 Task: Find connections with filter location Kafr ad Dawwār with filter topic #coach with filter profile language Potuguese with filter current company Norgren with filter school IEC UNIVERSITY with filter industry Automation Machinery Manufacturing with filter service category Research with filter keywords title Office Volunteer
Action: Mouse moved to (557, 70)
Screenshot: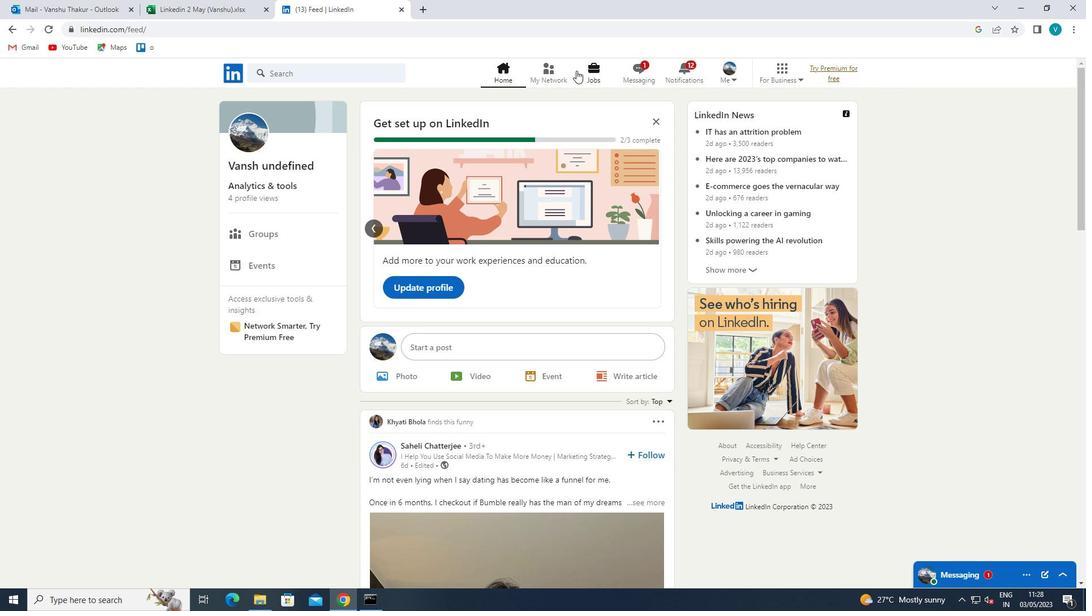 
Action: Mouse pressed left at (557, 70)
Screenshot: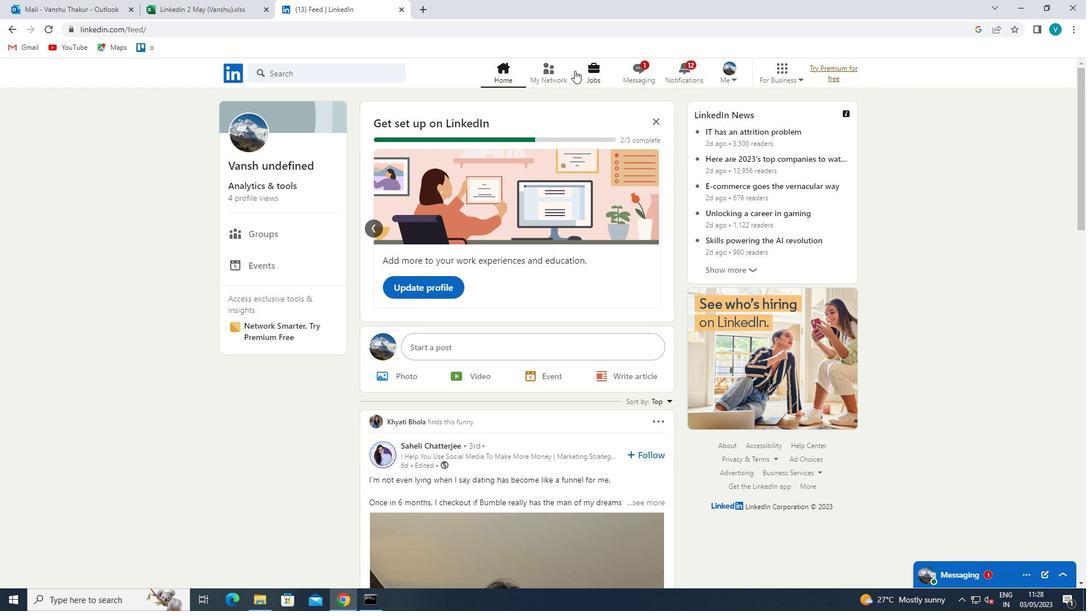 
Action: Mouse moved to (311, 137)
Screenshot: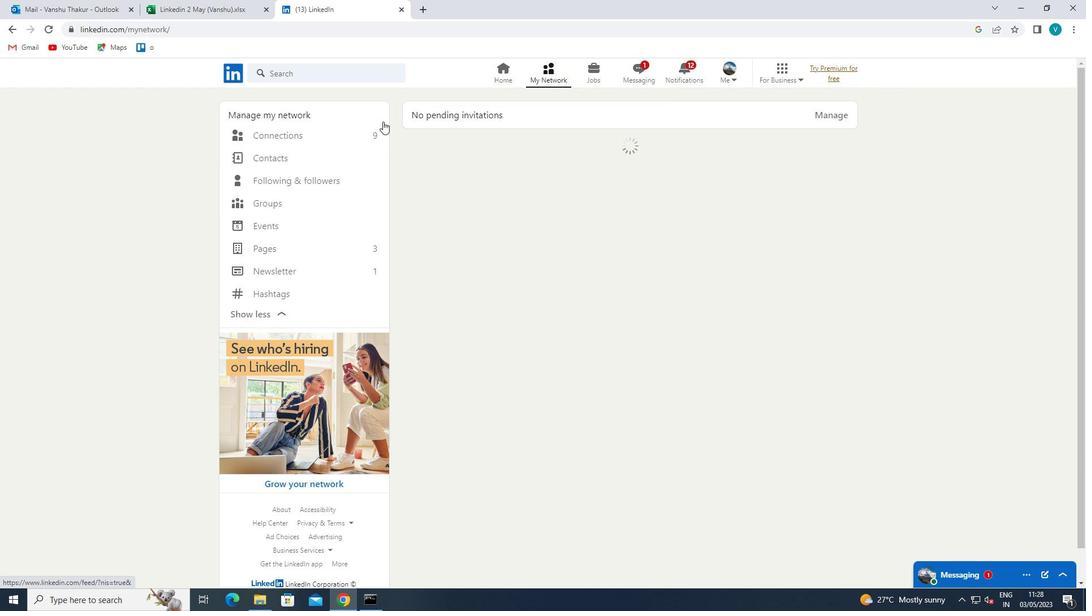 
Action: Mouse pressed left at (311, 137)
Screenshot: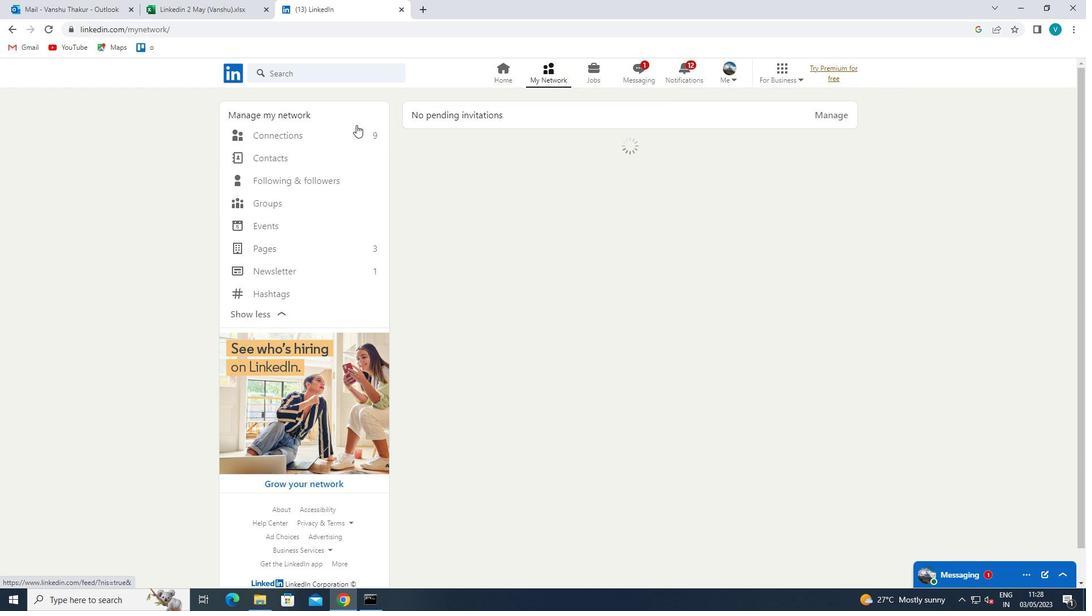 
Action: Mouse moved to (635, 139)
Screenshot: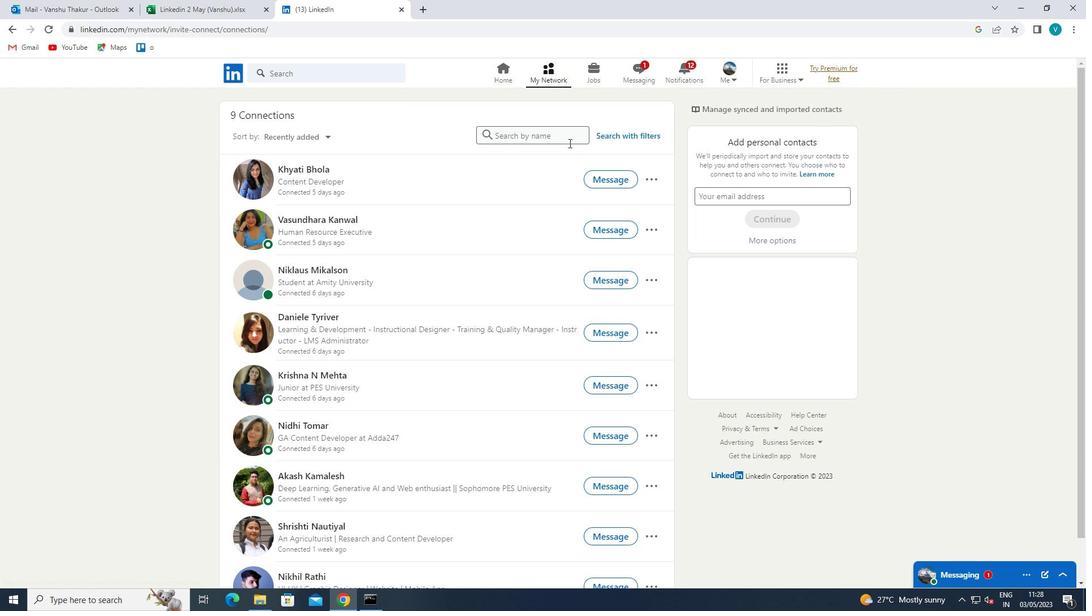 
Action: Mouse pressed left at (635, 139)
Screenshot: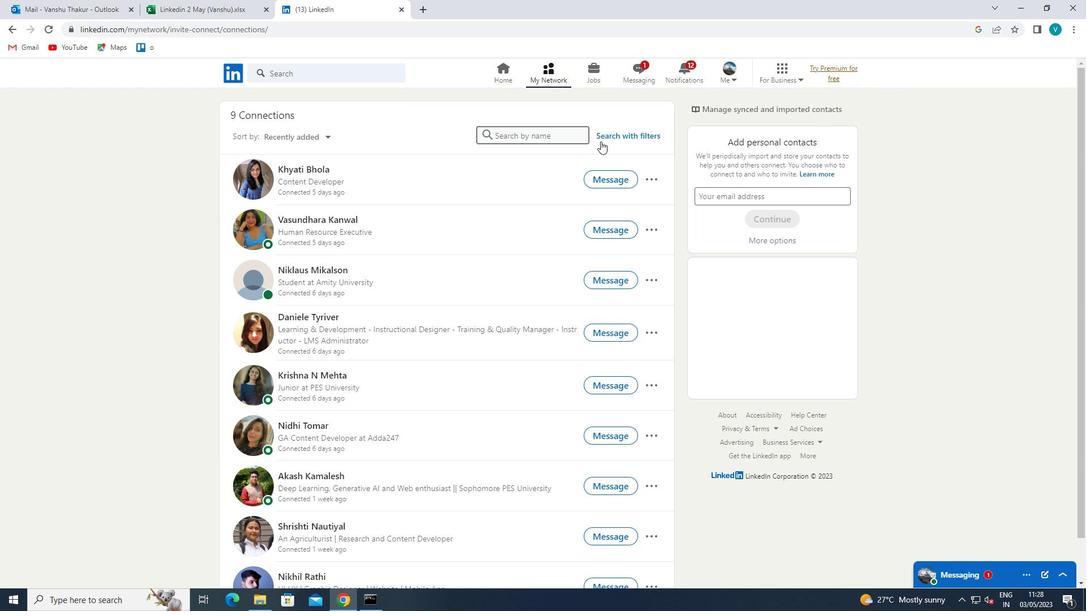
Action: Mouse moved to (639, 142)
Screenshot: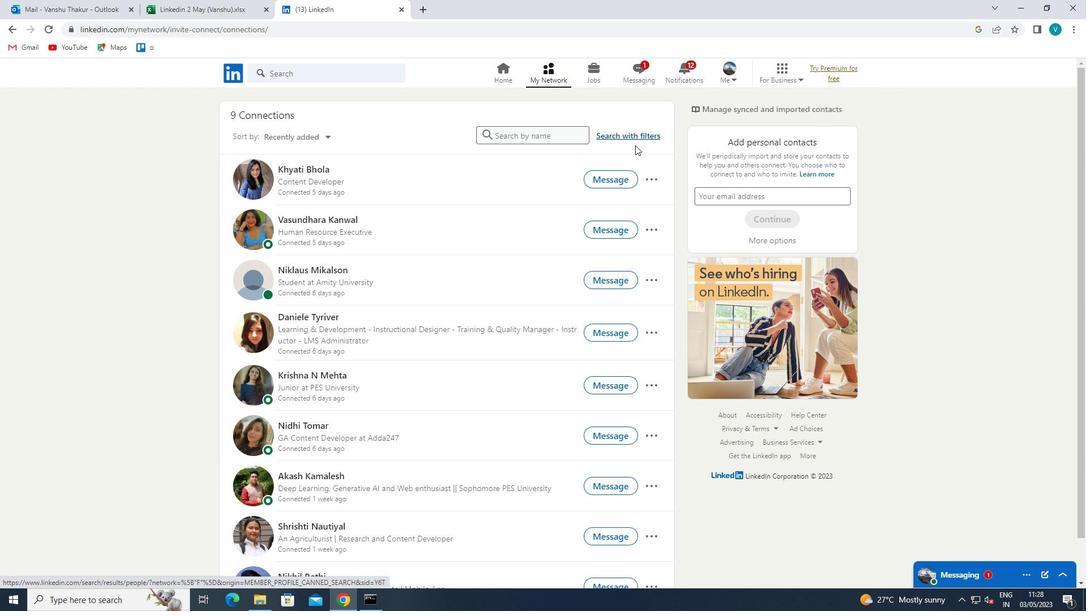 
Action: Mouse pressed left at (639, 142)
Screenshot: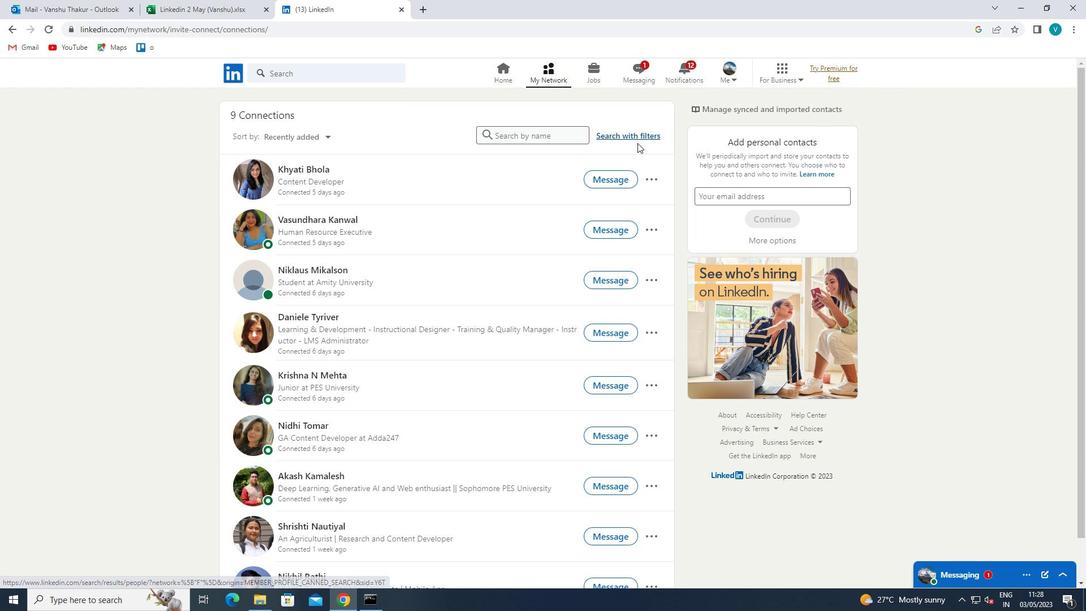 
Action: Mouse moved to (642, 140)
Screenshot: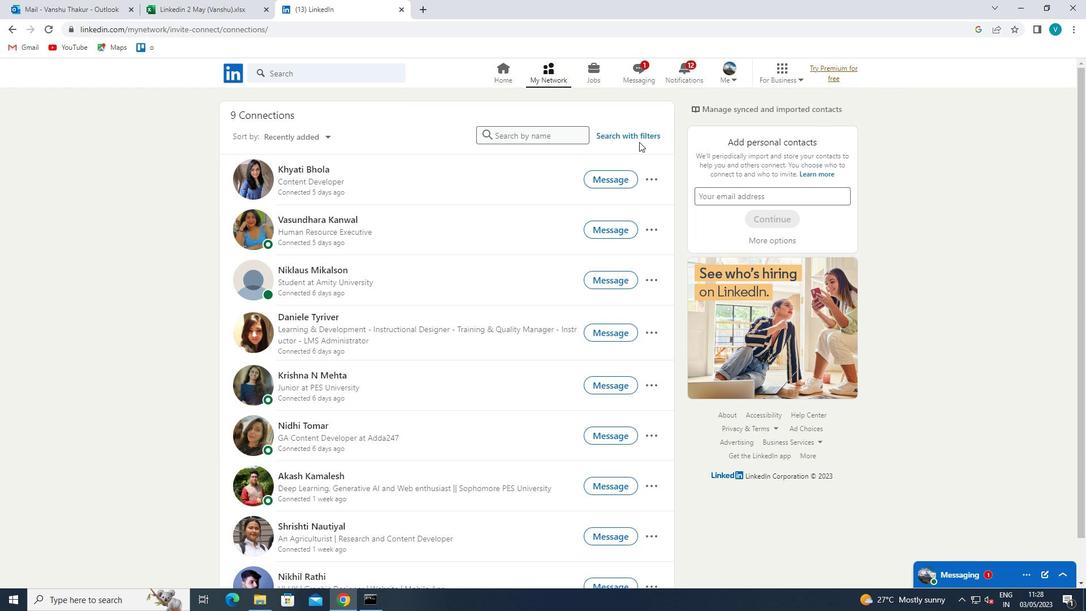 
Action: Mouse pressed left at (642, 140)
Screenshot: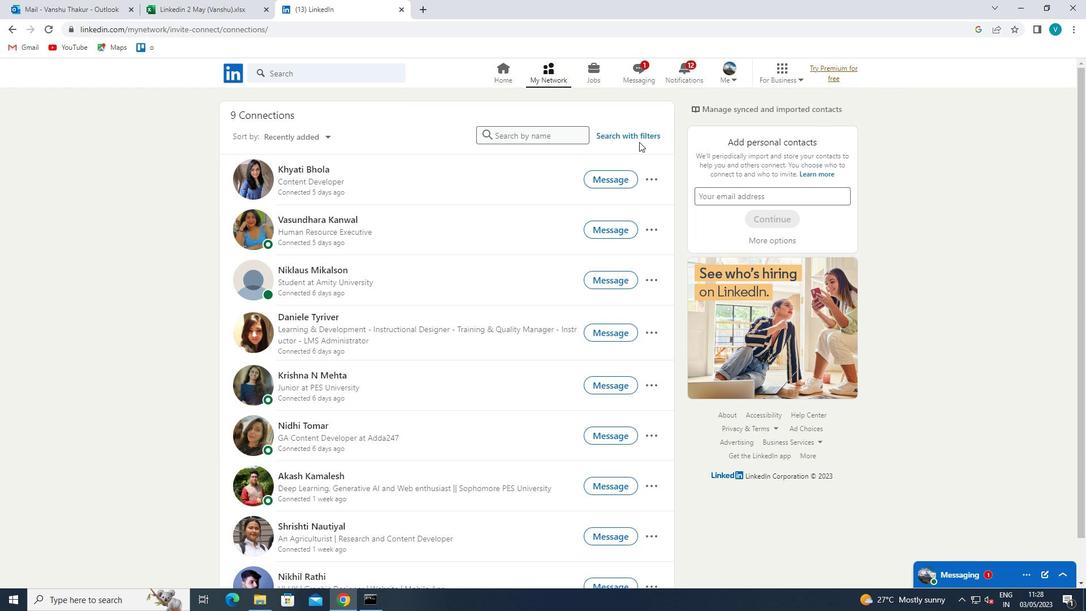 
Action: Mouse moved to (520, 108)
Screenshot: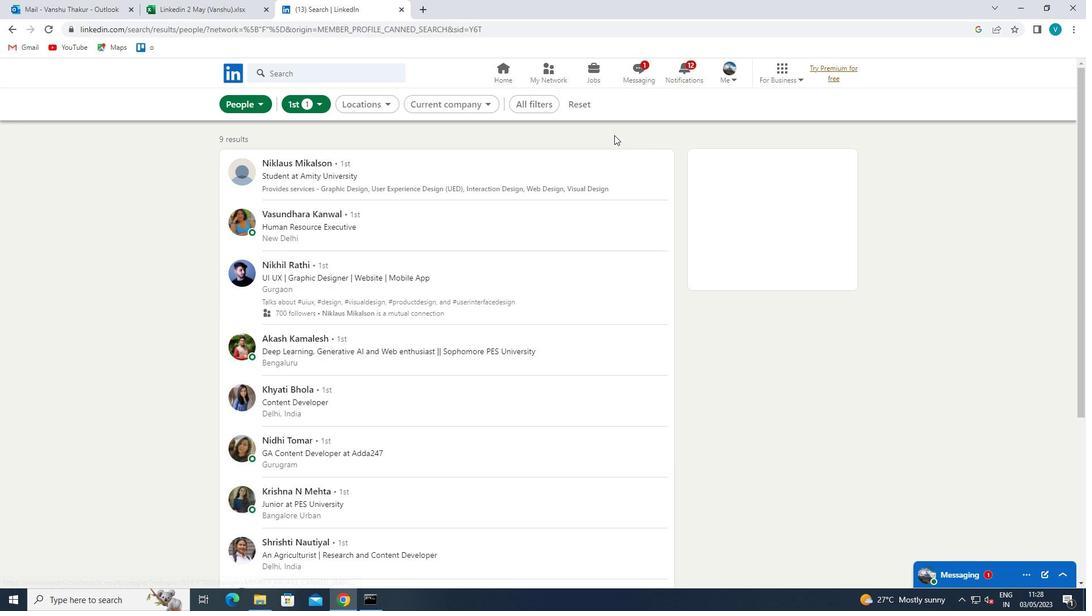 
Action: Mouse pressed left at (520, 108)
Screenshot: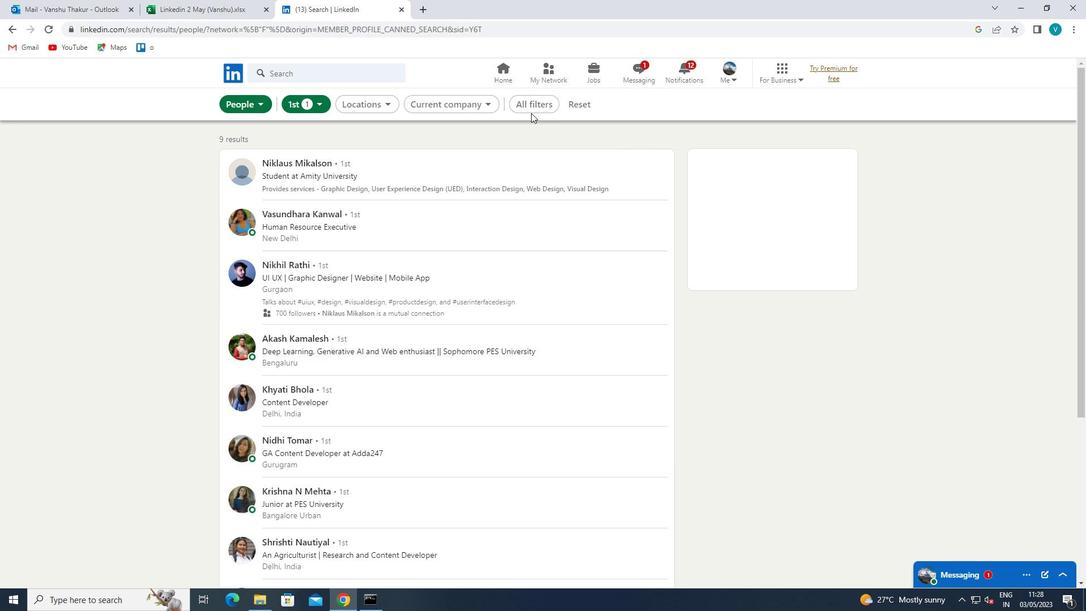 
Action: Mouse moved to (828, 238)
Screenshot: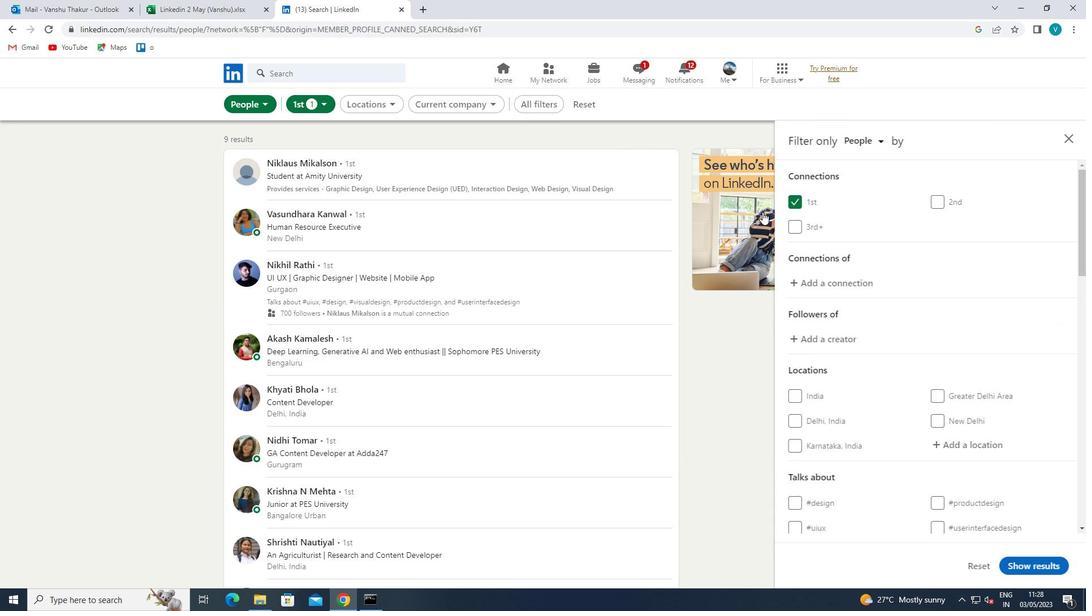 
Action: Mouse scrolled (828, 238) with delta (0, 0)
Screenshot: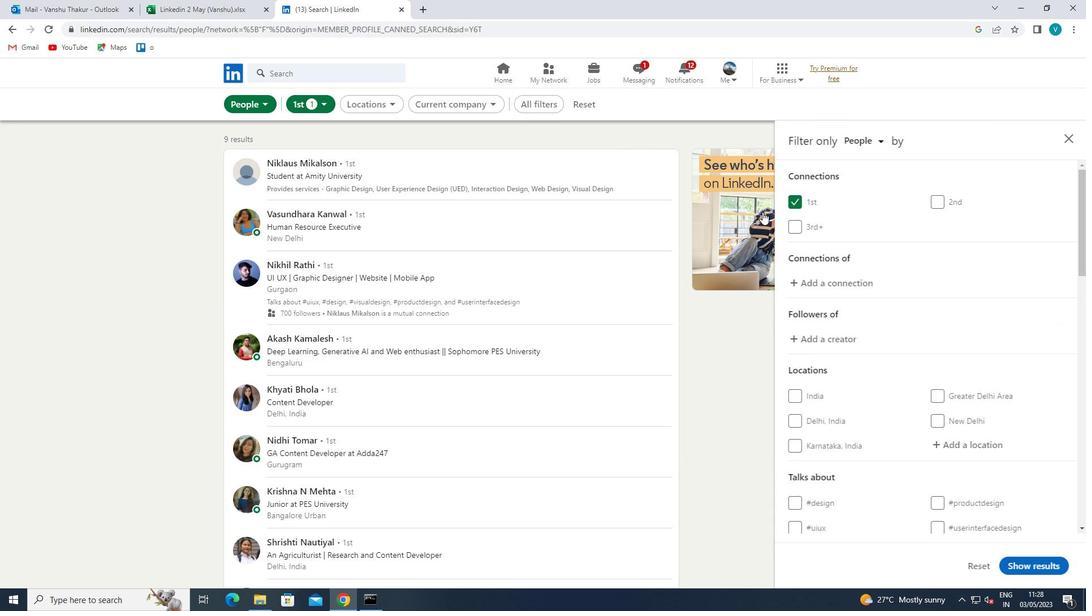 
Action: Mouse moved to (973, 385)
Screenshot: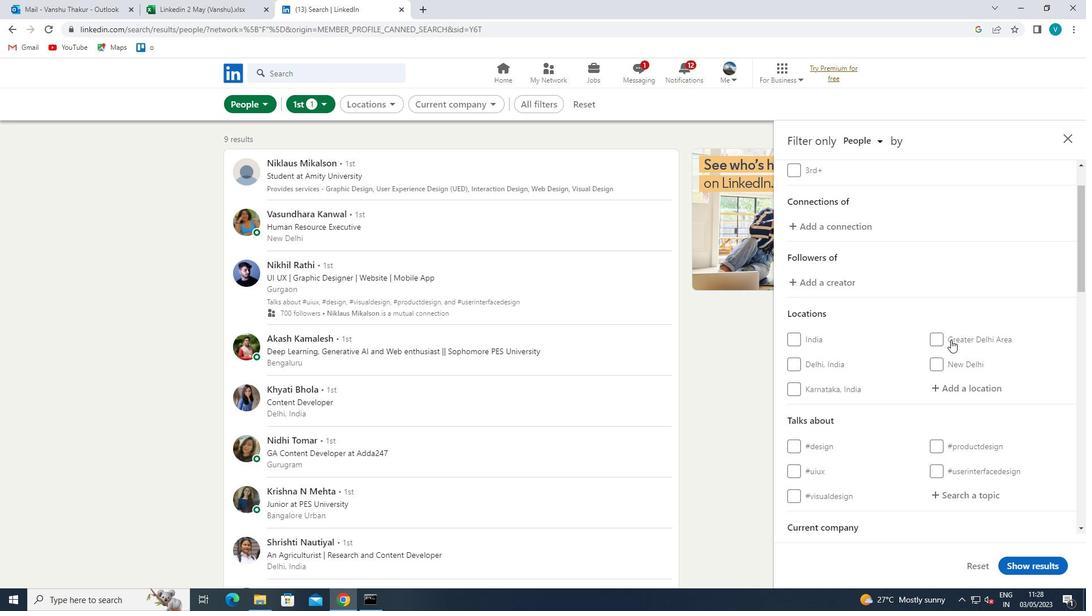 
Action: Mouse pressed left at (973, 385)
Screenshot: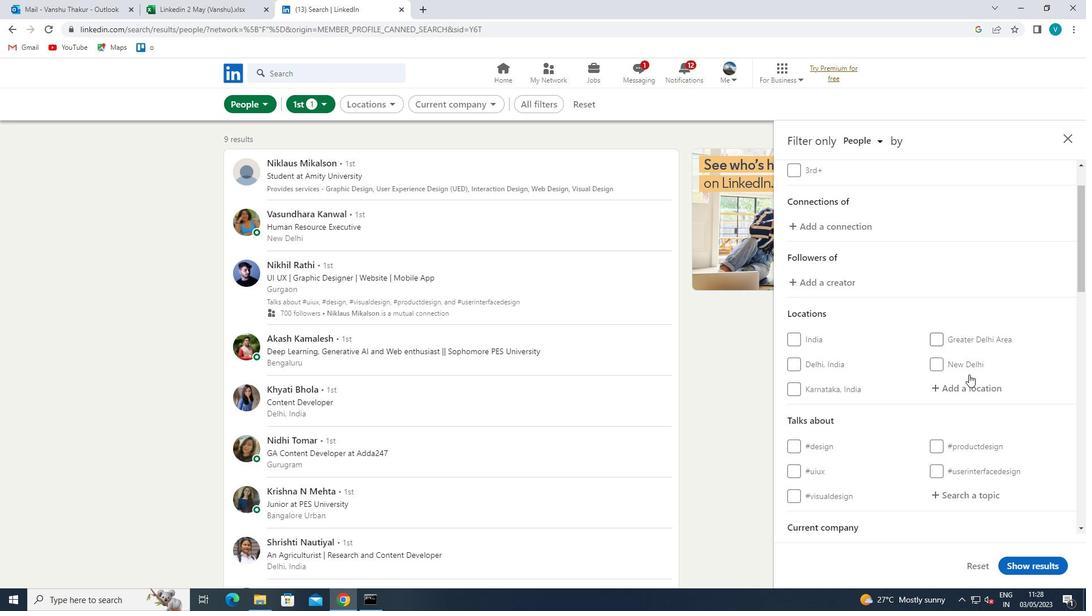 
Action: Mouse moved to (598, 143)
Screenshot: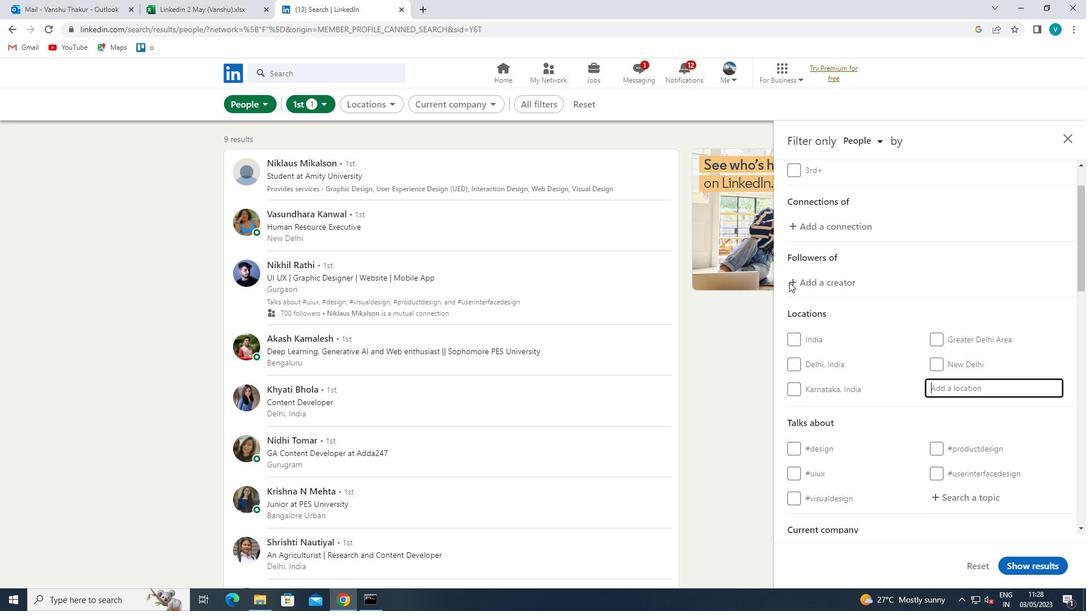 
Action: Key pressed <Key.shift>KAFR<Key.space>AQ<Key.space><Key.shift><Key.shift>DAWWAR
Screenshot: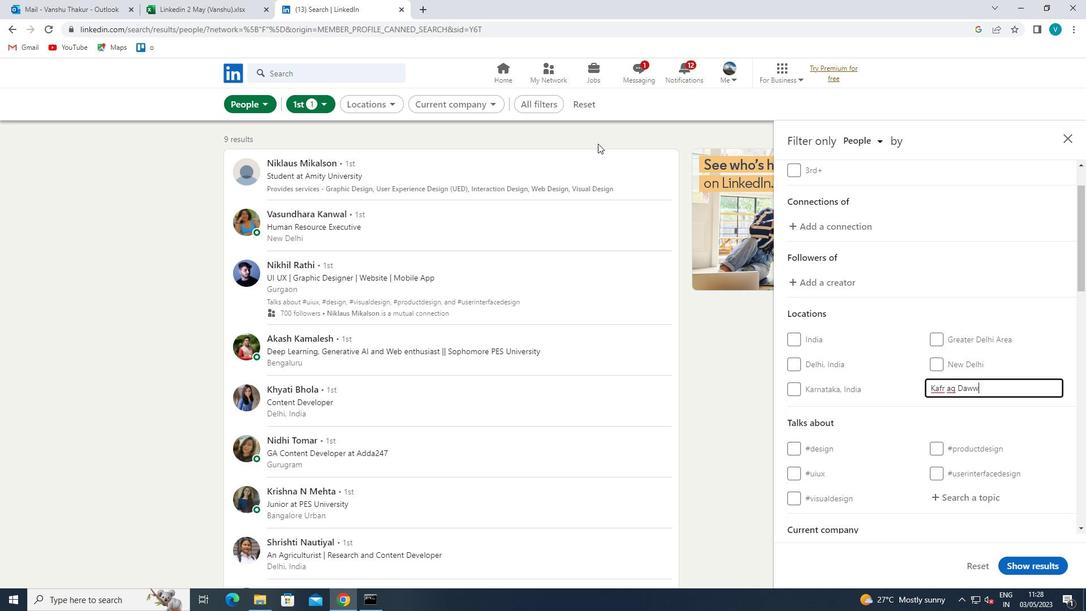 
Action: Mouse moved to (896, 393)
Screenshot: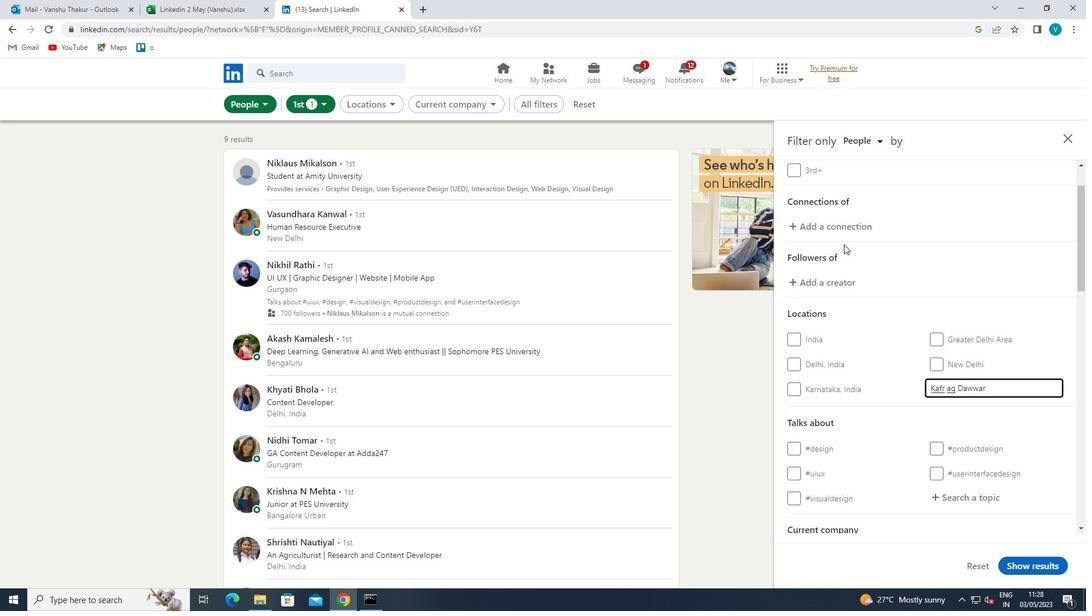 
Action: Mouse pressed left at (896, 393)
Screenshot: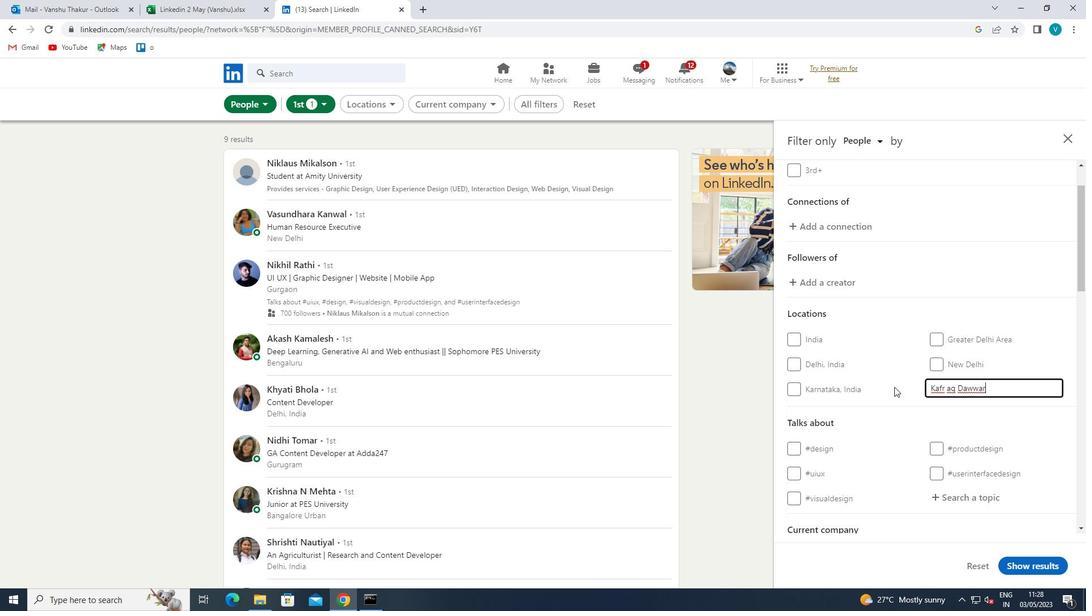
Action: Mouse moved to (937, 404)
Screenshot: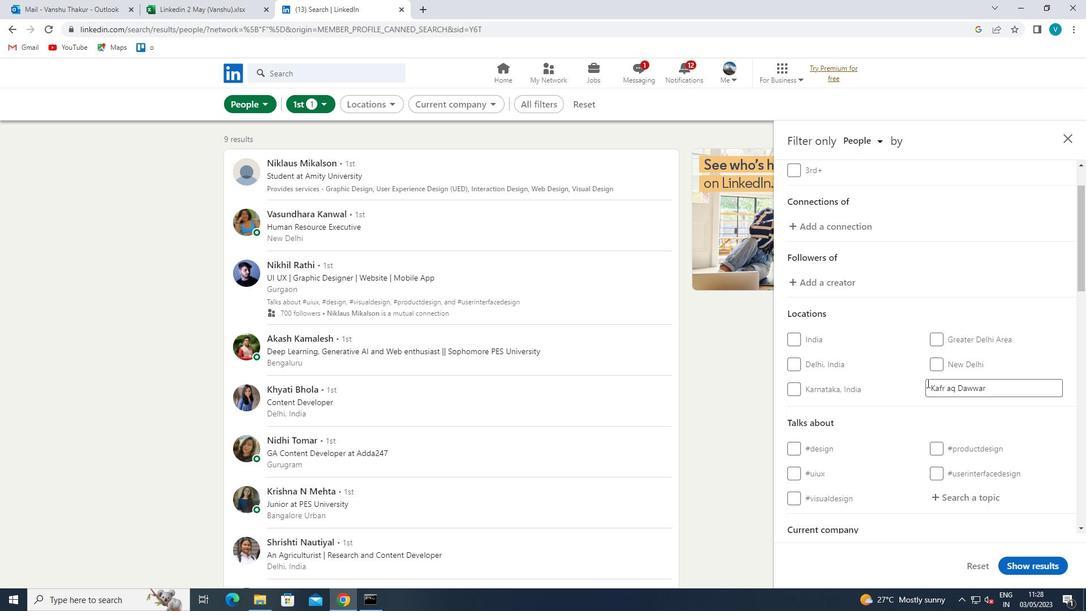 
Action: Mouse scrolled (937, 403) with delta (0, 0)
Screenshot: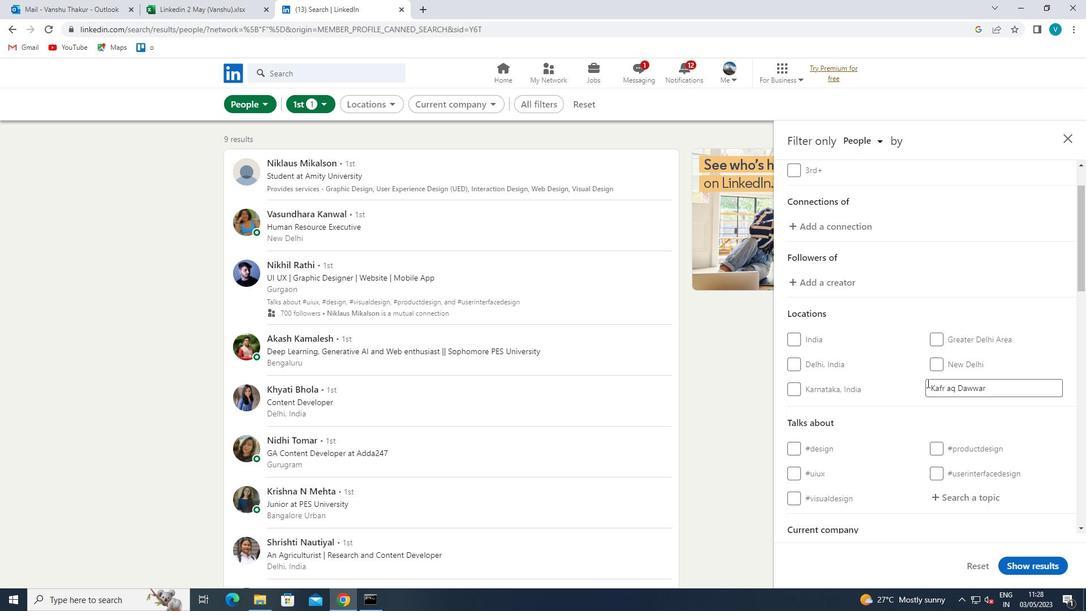 
Action: Mouse moved to (940, 409)
Screenshot: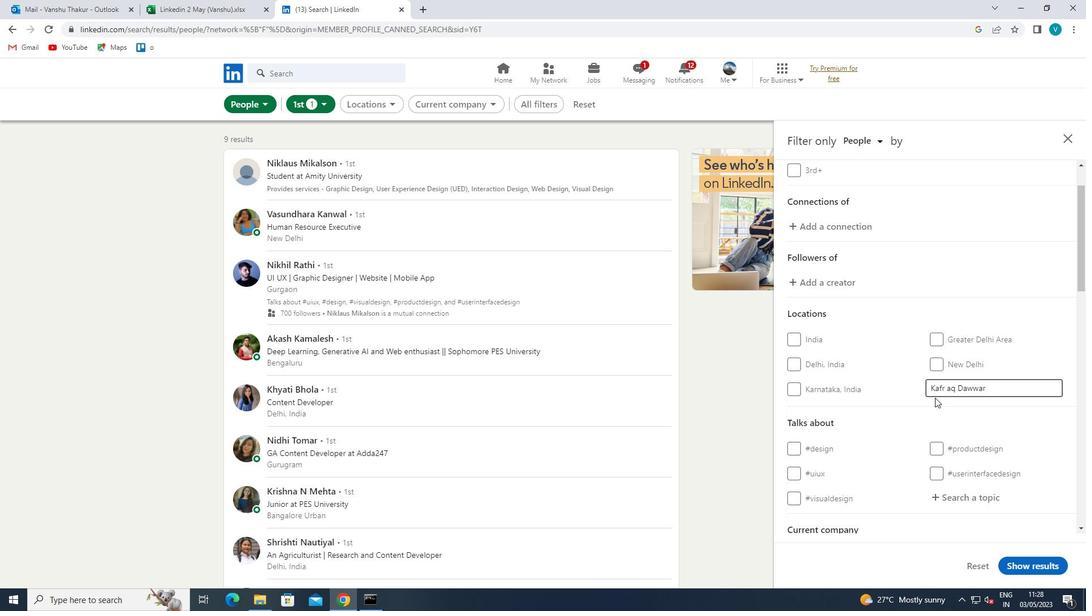 
Action: Mouse scrolled (940, 409) with delta (0, 0)
Screenshot: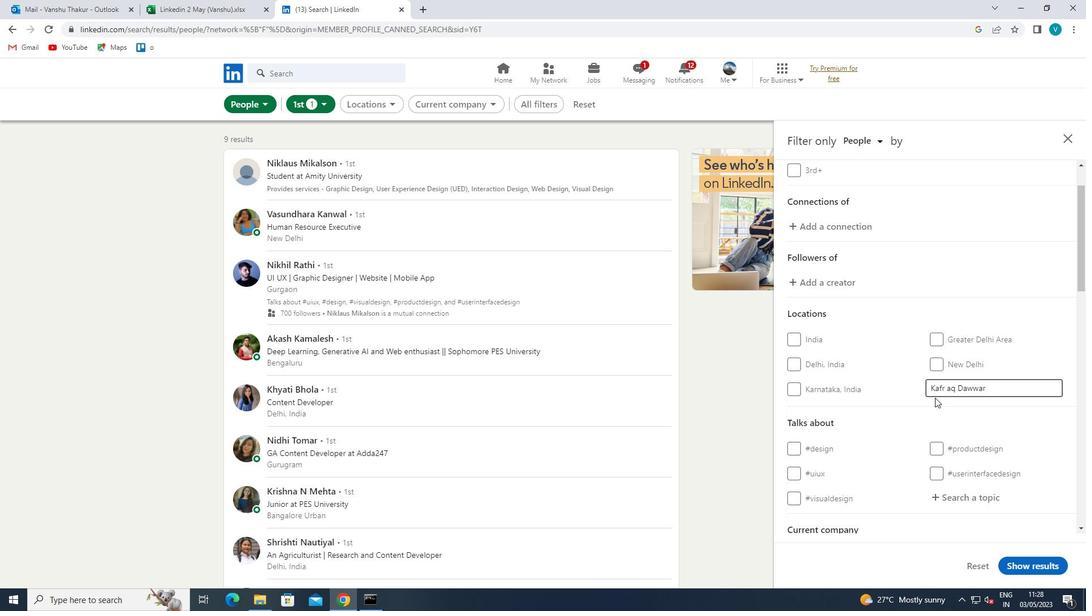
Action: Mouse moved to (942, 416)
Screenshot: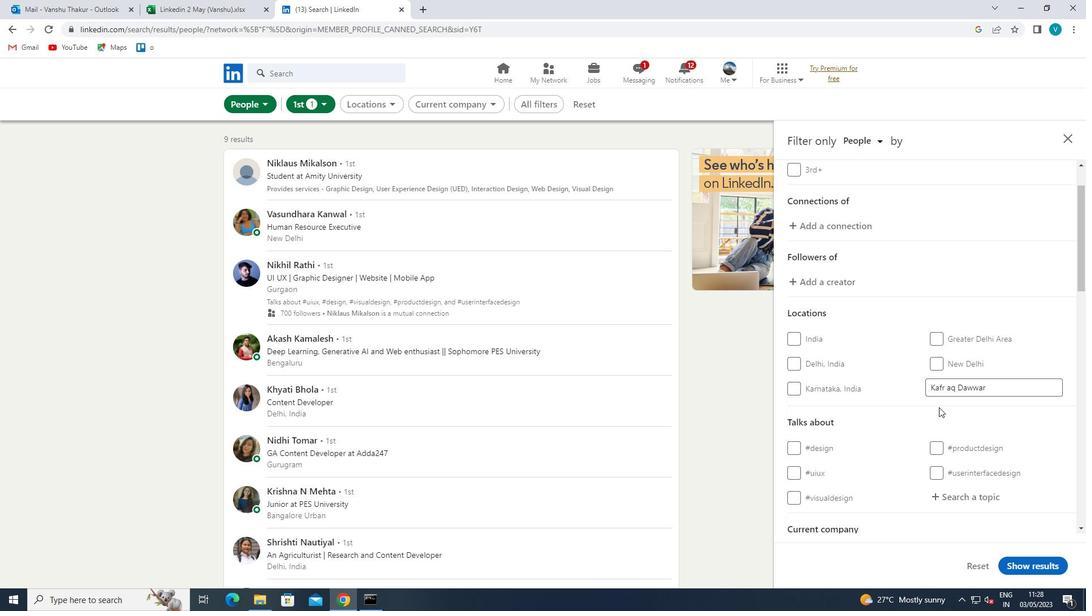 
Action: Mouse scrolled (942, 415) with delta (0, 0)
Screenshot: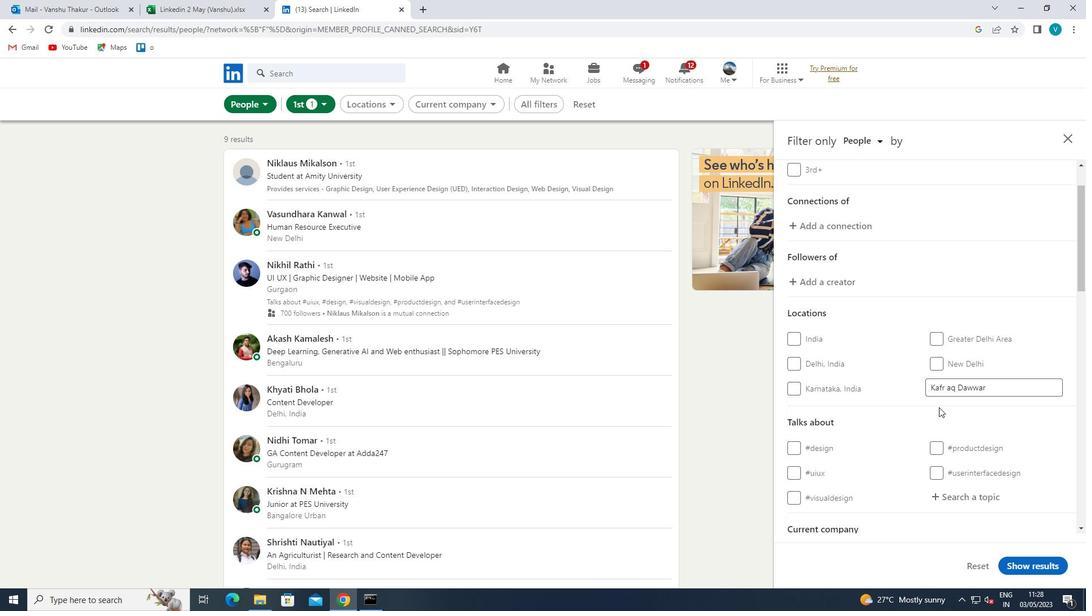 
Action: Mouse moved to (966, 333)
Screenshot: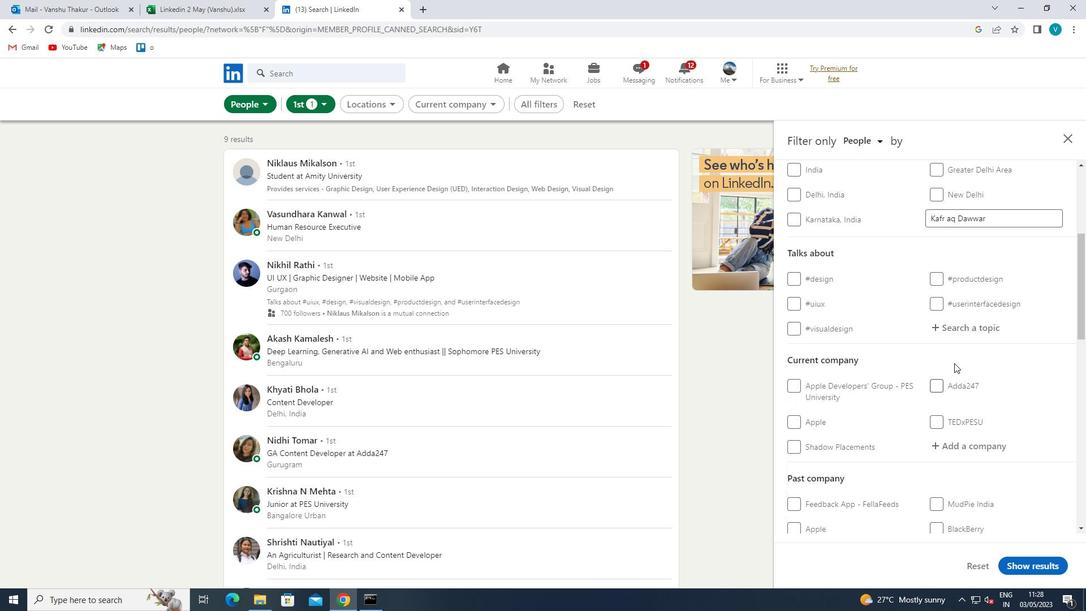 
Action: Mouse pressed left at (966, 333)
Screenshot: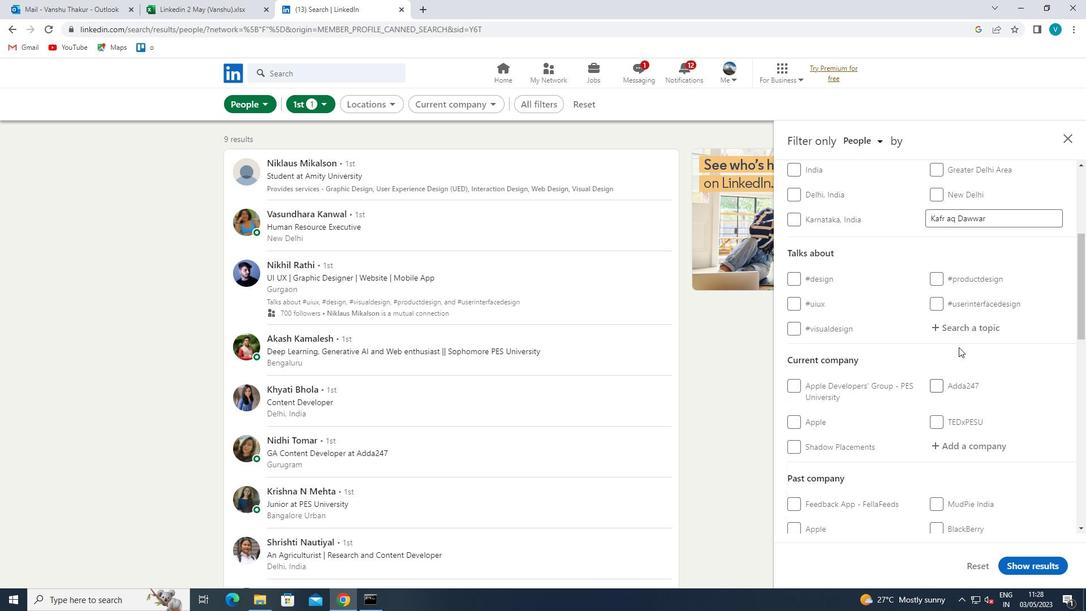 
Action: Mouse moved to (852, 357)
Screenshot: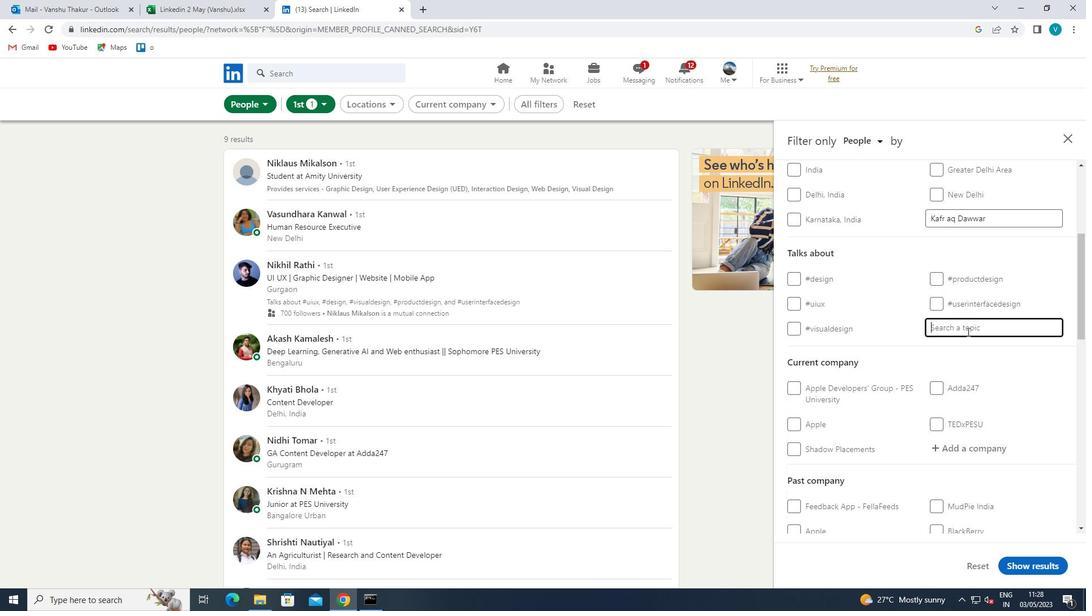
Action: Key pressed COACH
Screenshot: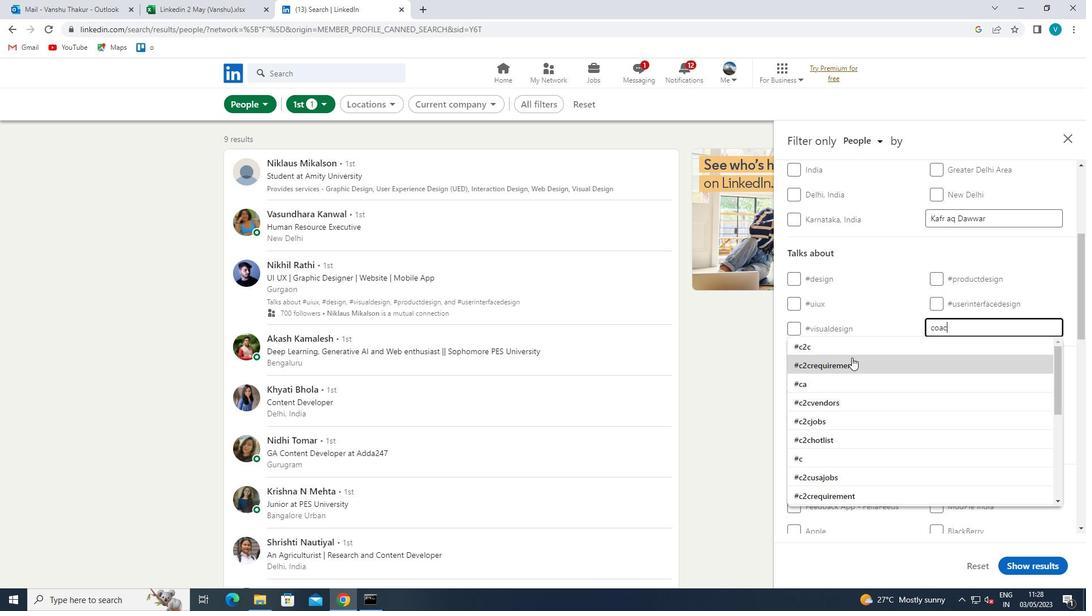 
Action: Mouse moved to (842, 361)
Screenshot: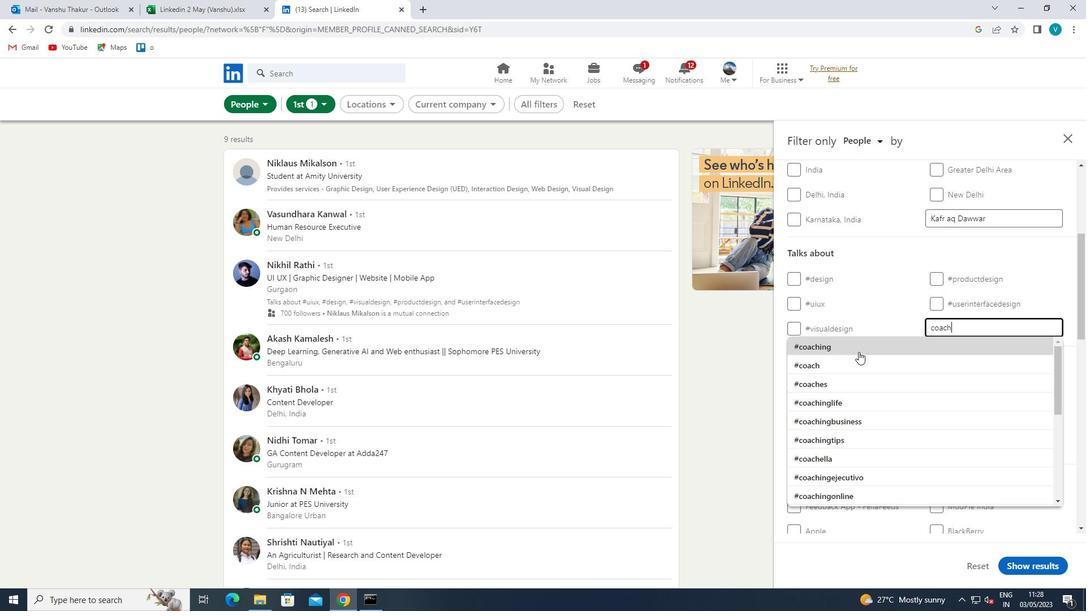 
Action: Mouse pressed left at (842, 361)
Screenshot: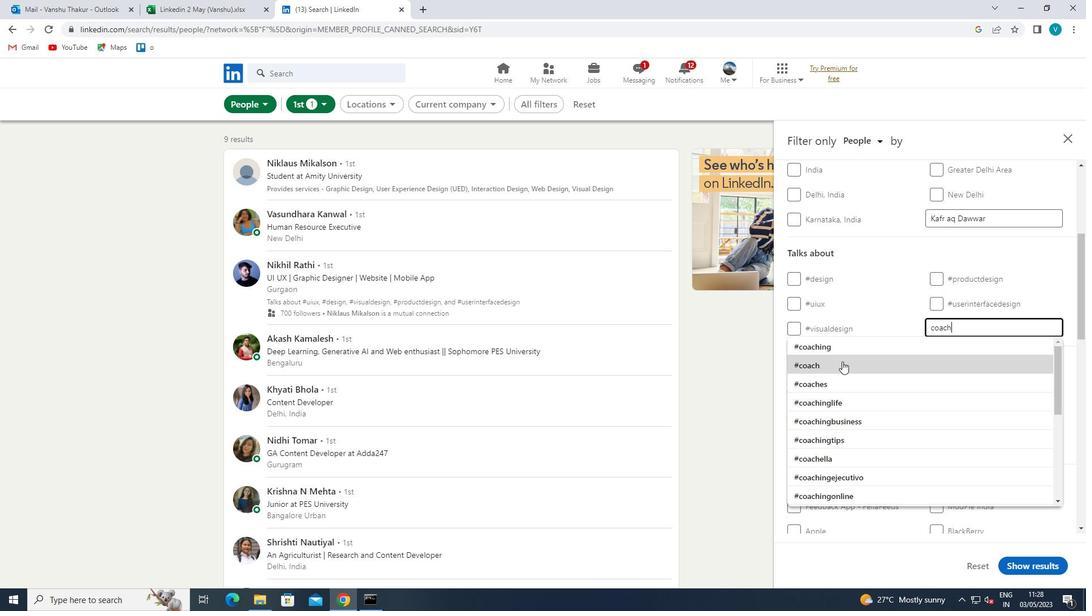 
Action: Mouse moved to (924, 316)
Screenshot: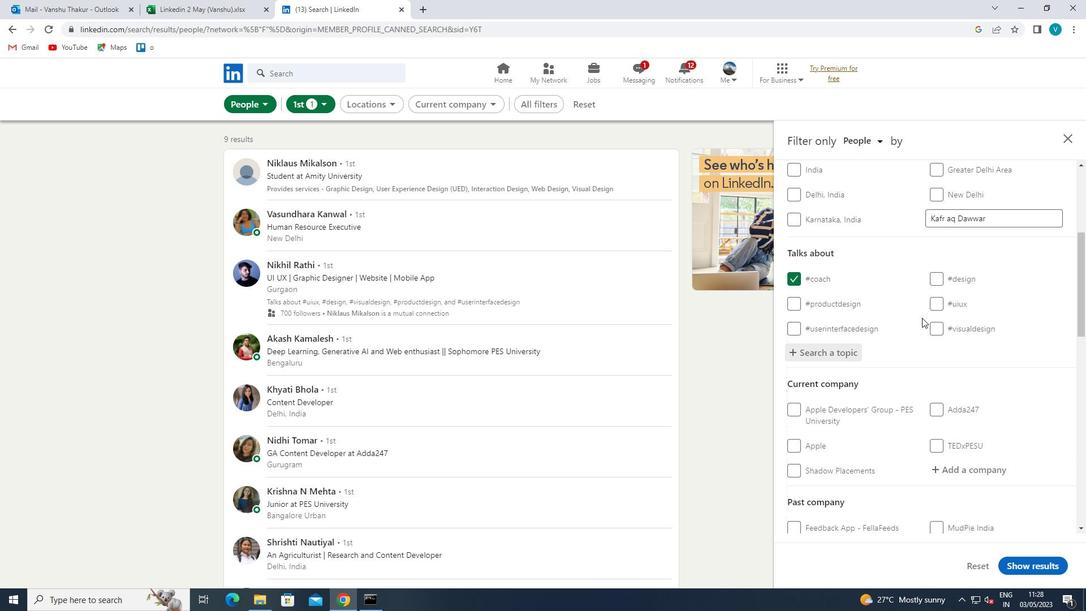 
Action: Mouse scrolled (924, 316) with delta (0, 0)
Screenshot: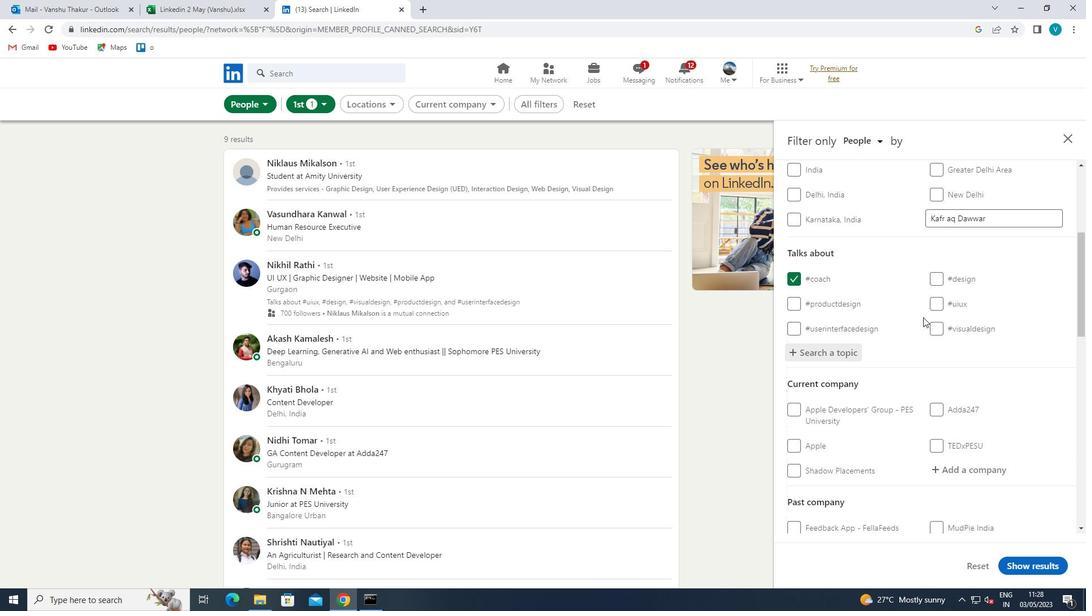 
Action: Mouse moved to (926, 316)
Screenshot: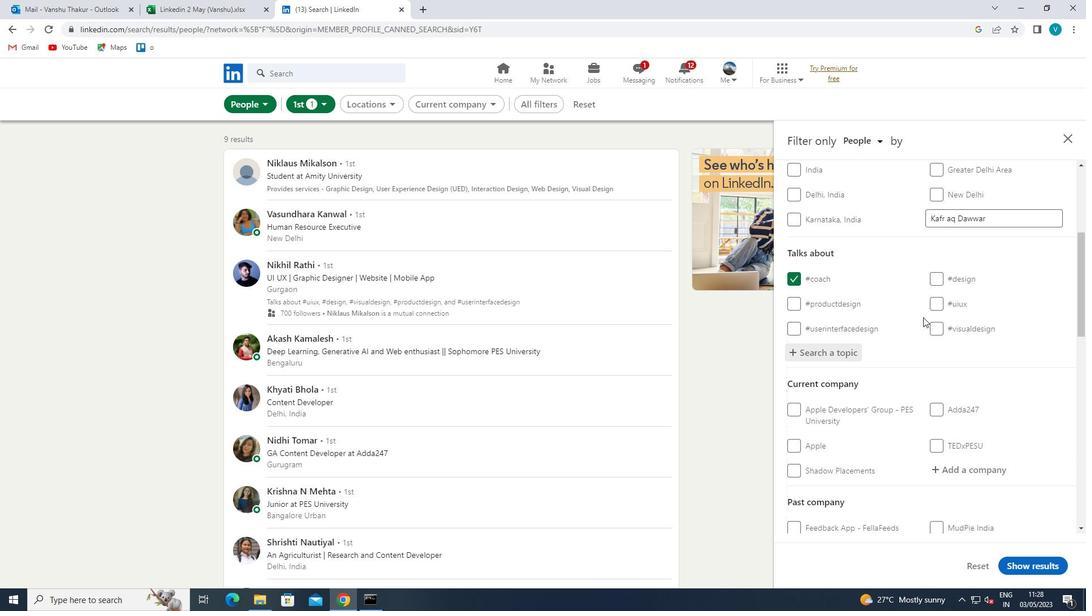 
Action: Mouse scrolled (926, 315) with delta (0, 0)
Screenshot: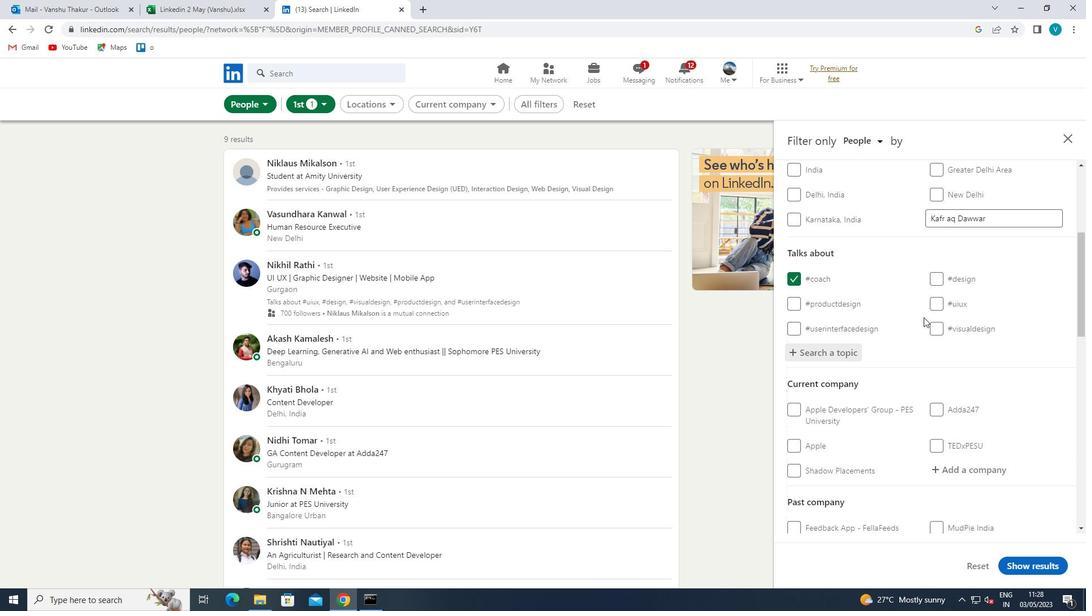 
Action: Mouse scrolled (926, 315) with delta (0, 0)
Screenshot: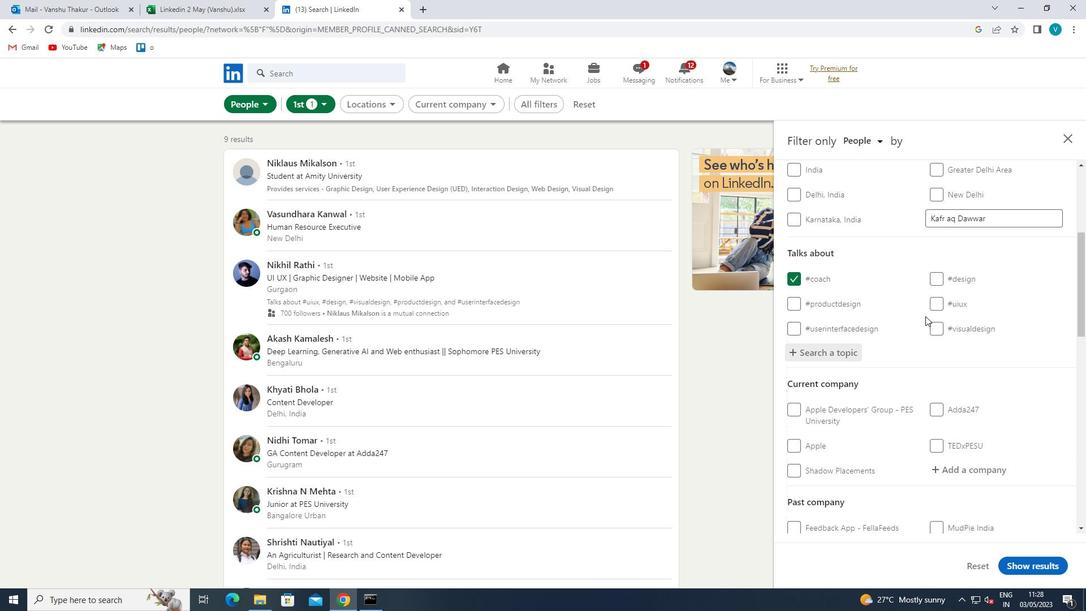 
Action: Mouse moved to (950, 298)
Screenshot: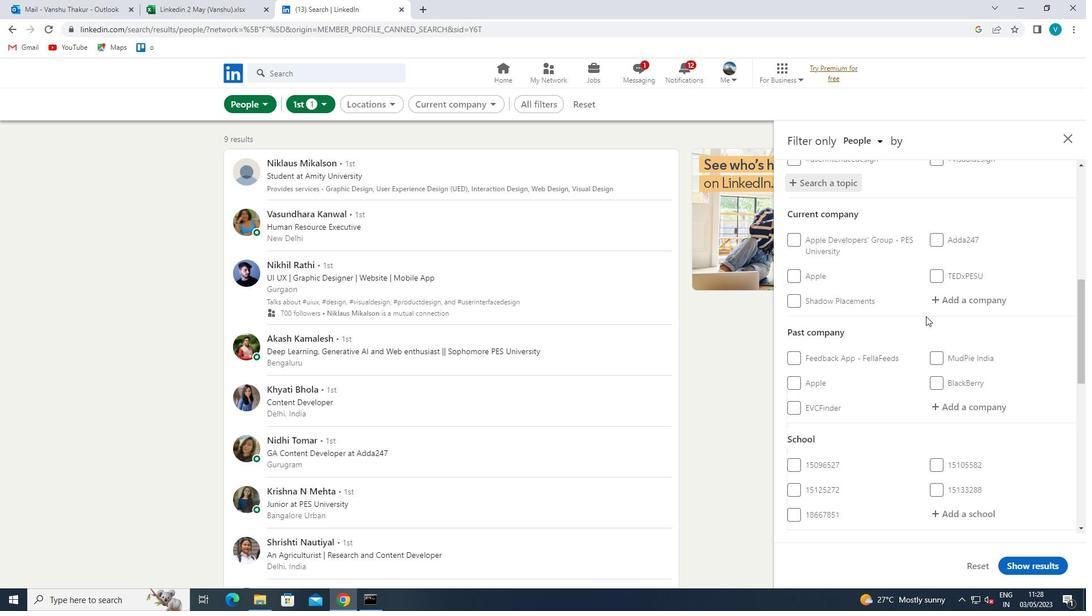 
Action: Mouse pressed left at (950, 298)
Screenshot: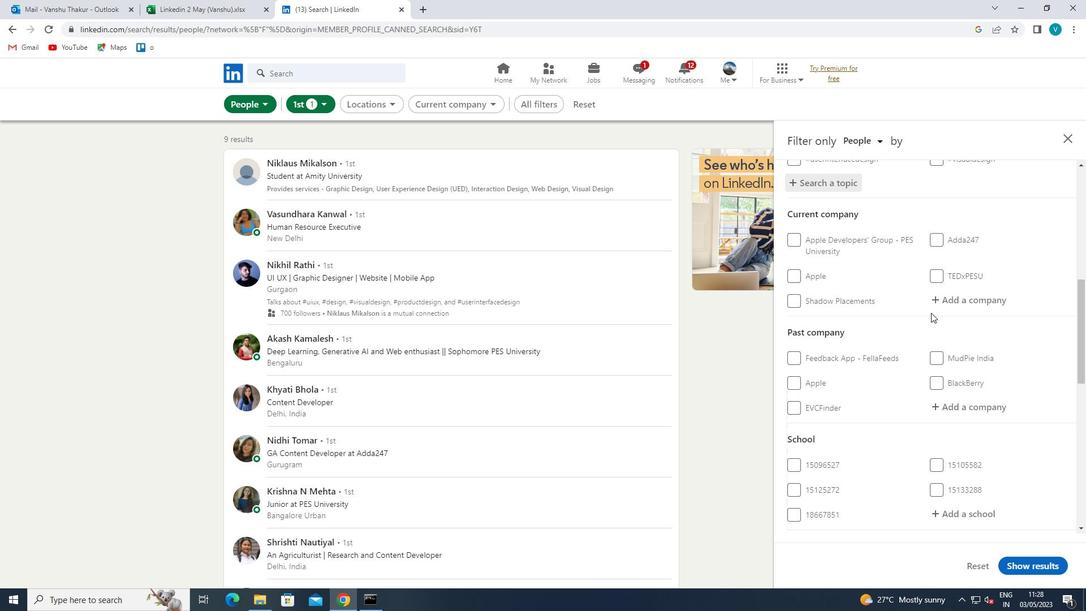 
Action: Mouse moved to (818, 358)
Screenshot: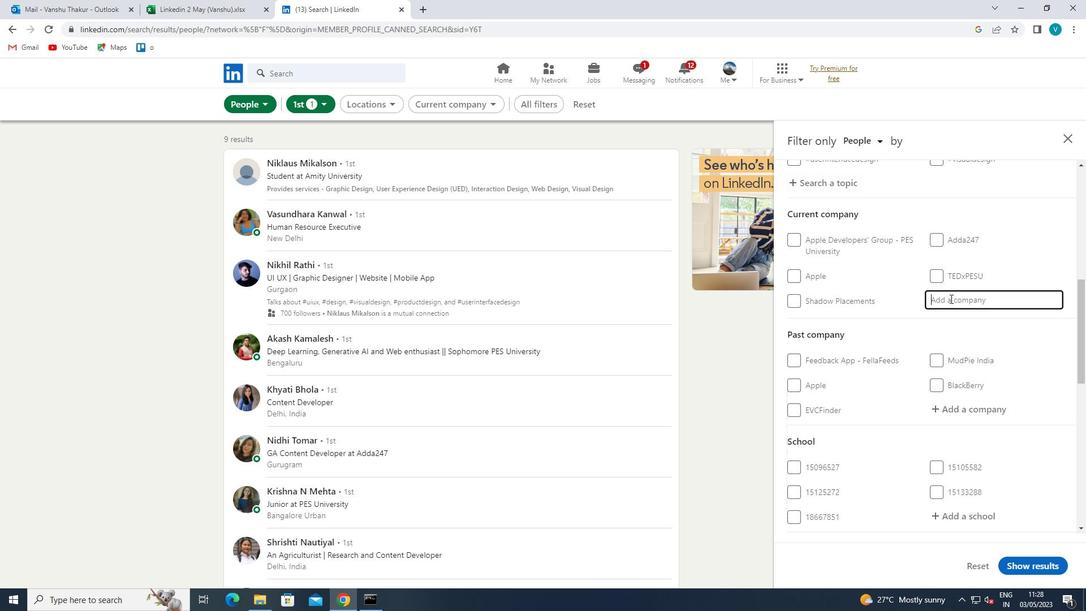 
Action: Key pressed <Key.shift>NORGREN
Screenshot: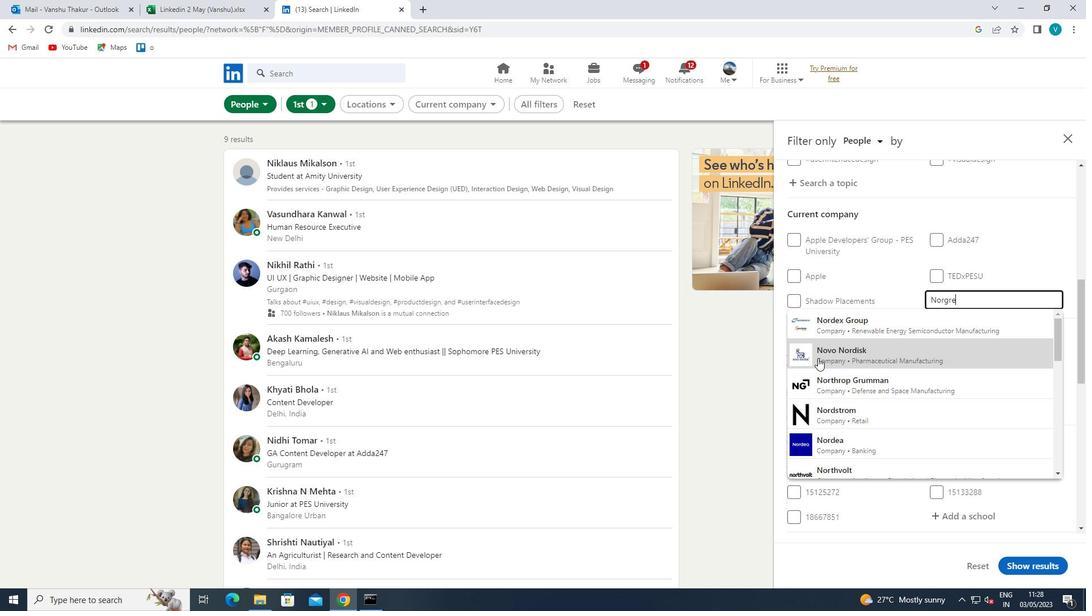 
Action: Mouse moved to (895, 326)
Screenshot: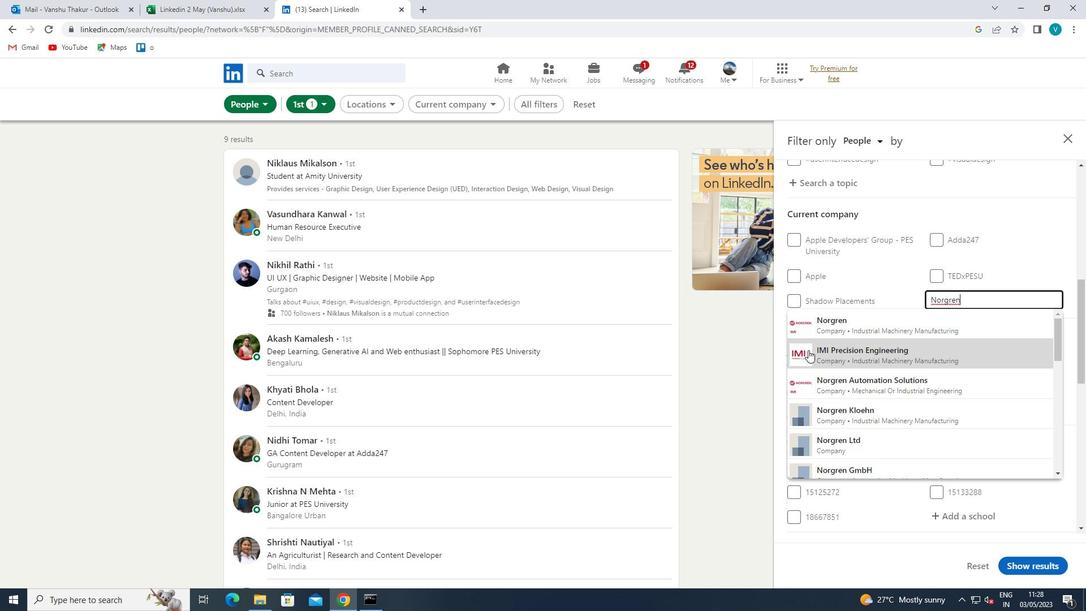 
Action: Mouse pressed left at (895, 326)
Screenshot: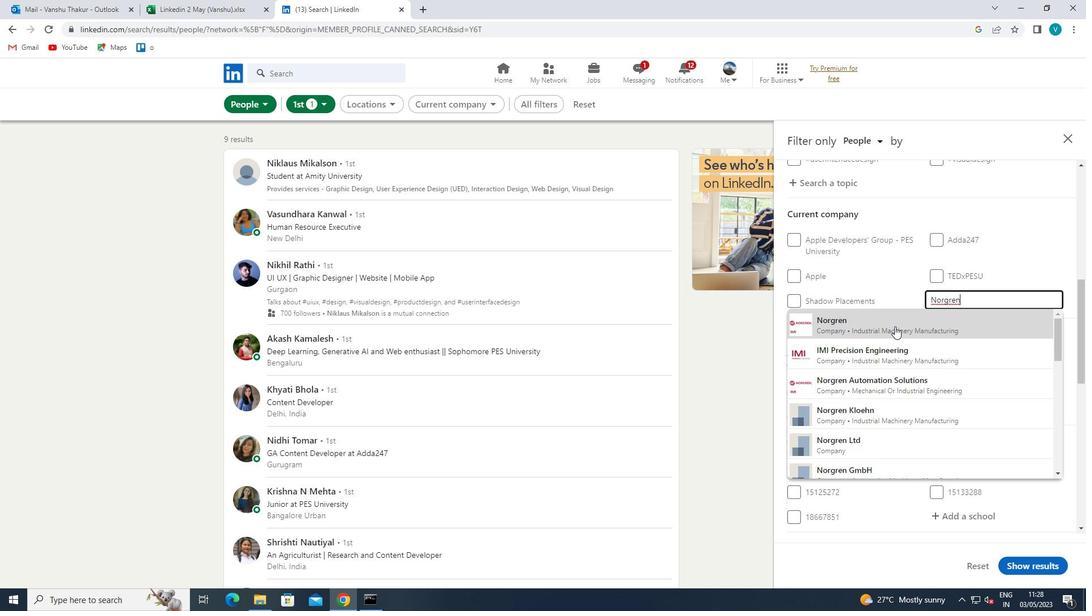 
Action: Mouse moved to (991, 367)
Screenshot: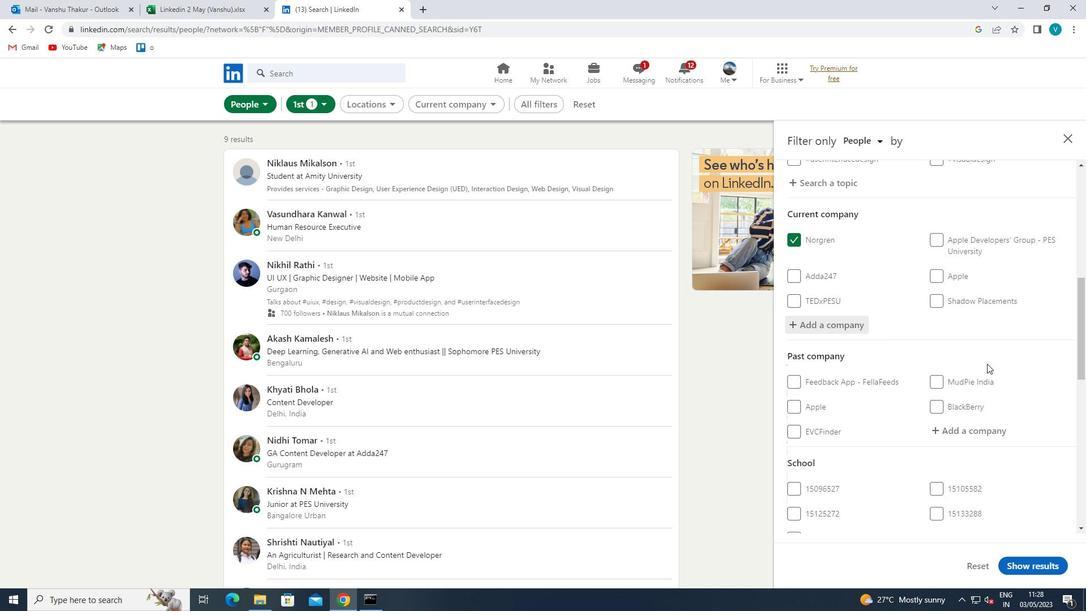 
Action: Mouse scrolled (991, 366) with delta (0, 0)
Screenshot: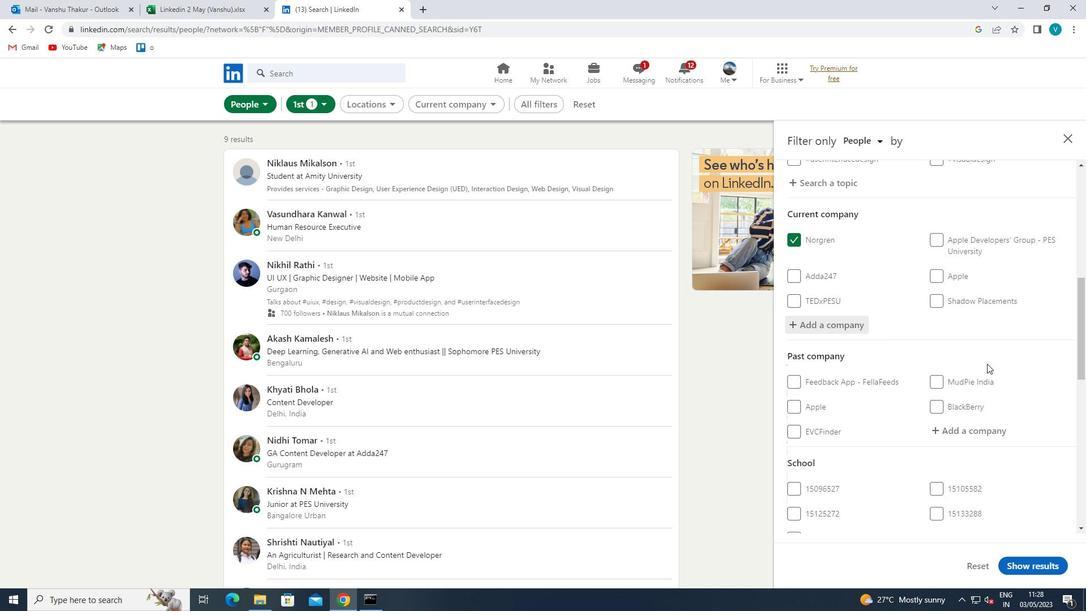 
Action: Mouse moved to (993, 369)
Screenshot: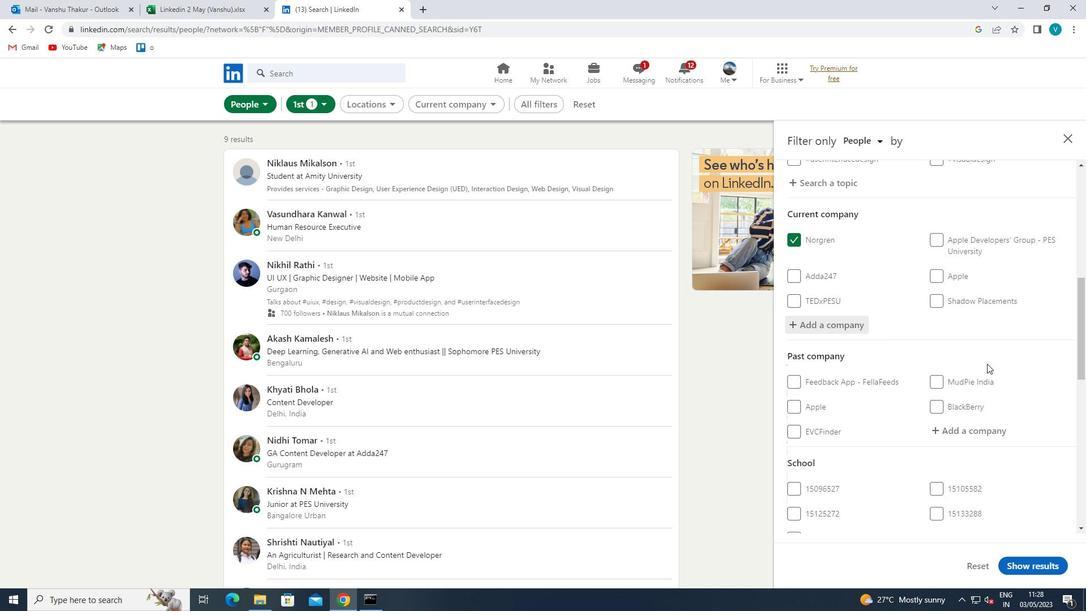 
Action: Mouse scrolled (993, 368) with delta (0, 0)
Screenshot: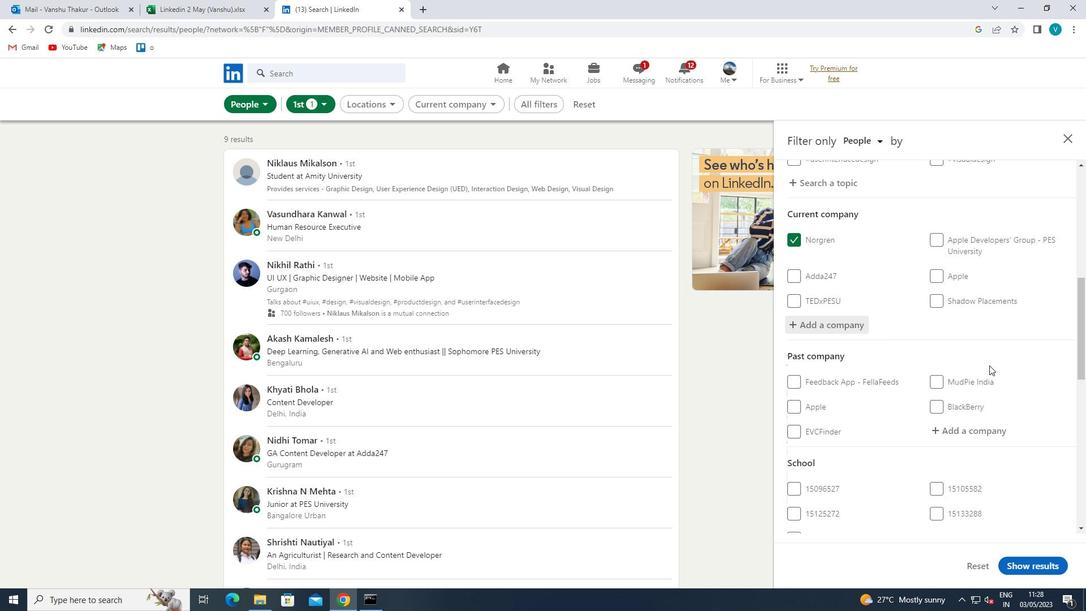
Action: Mouse scrolled (993, 368) with delta (0, 0)
Screenshot: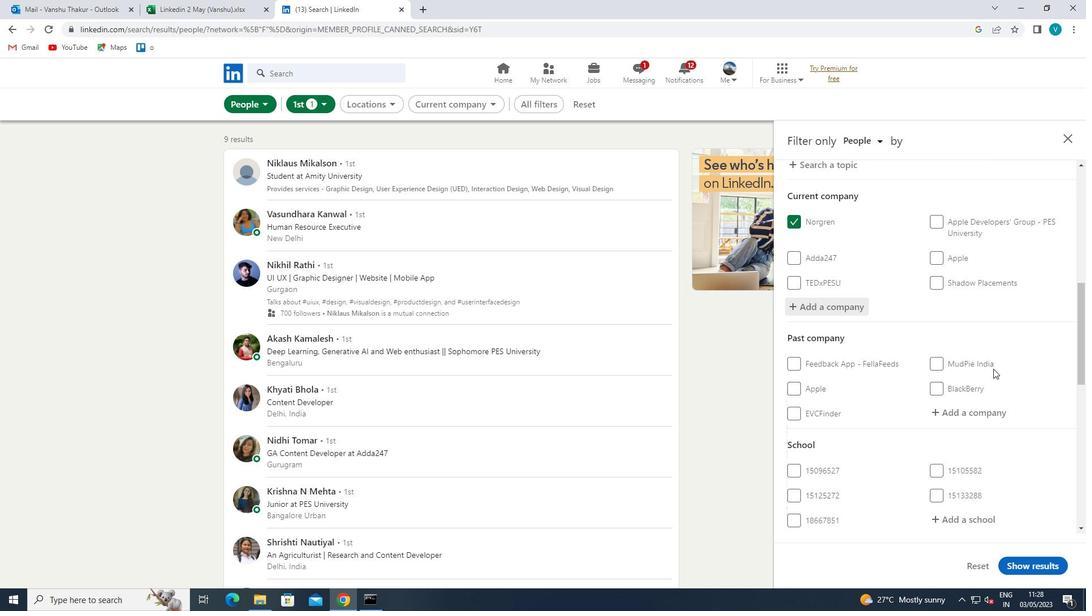 
Action: Mouse scrolled (993, 368) with delta (0, 0)
Screenshot: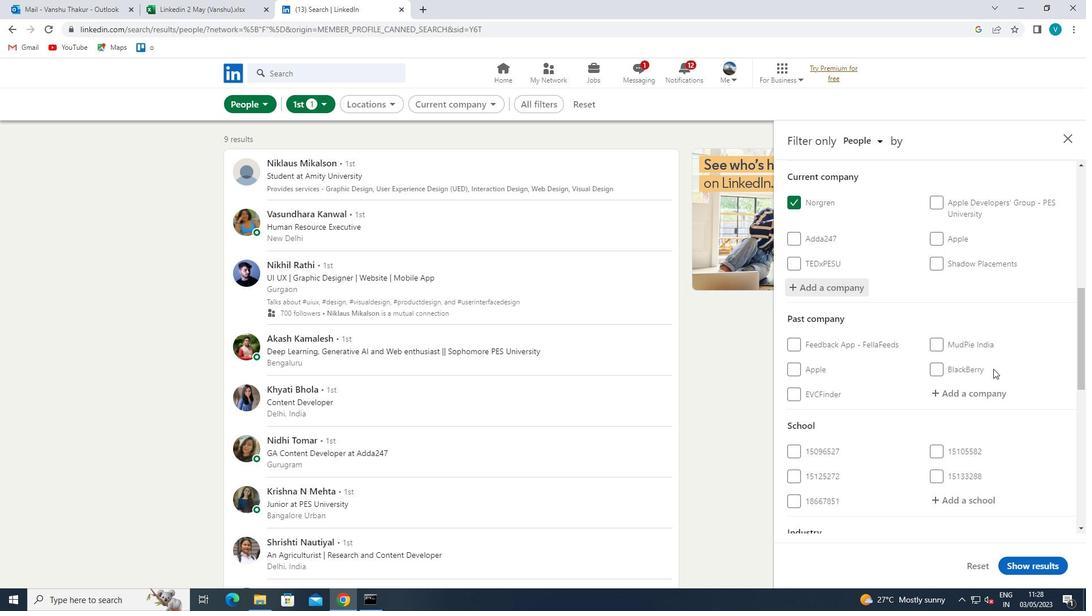 
Action: Mouse moved to (982, 316)
Screenshot: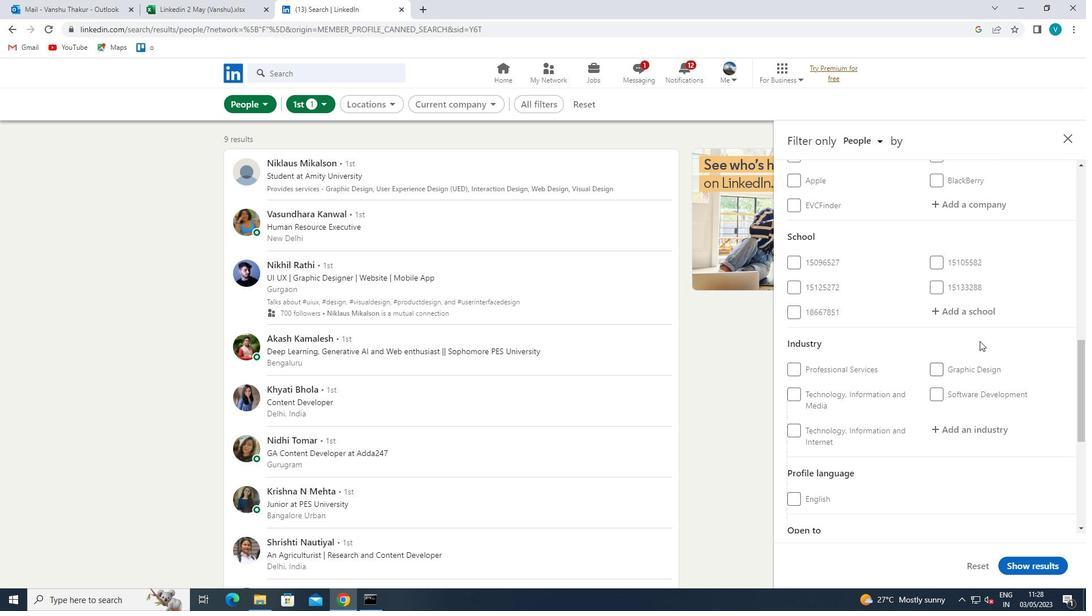 
Action: Mouse pressed left at (982, 316)
Screenshot: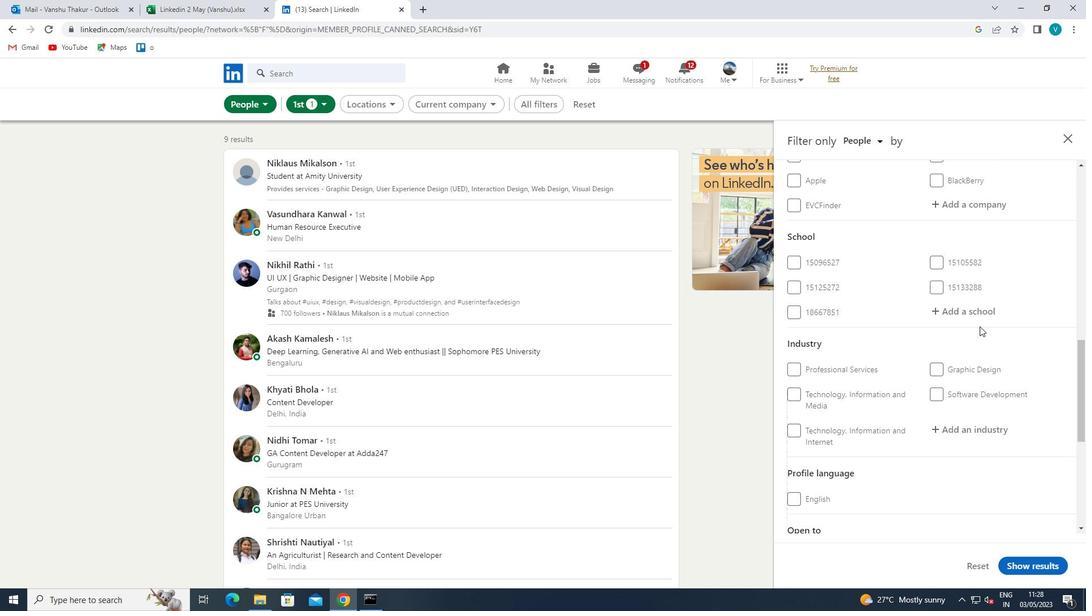 
Action: Mouse moved to (982, 315)
Screenshot: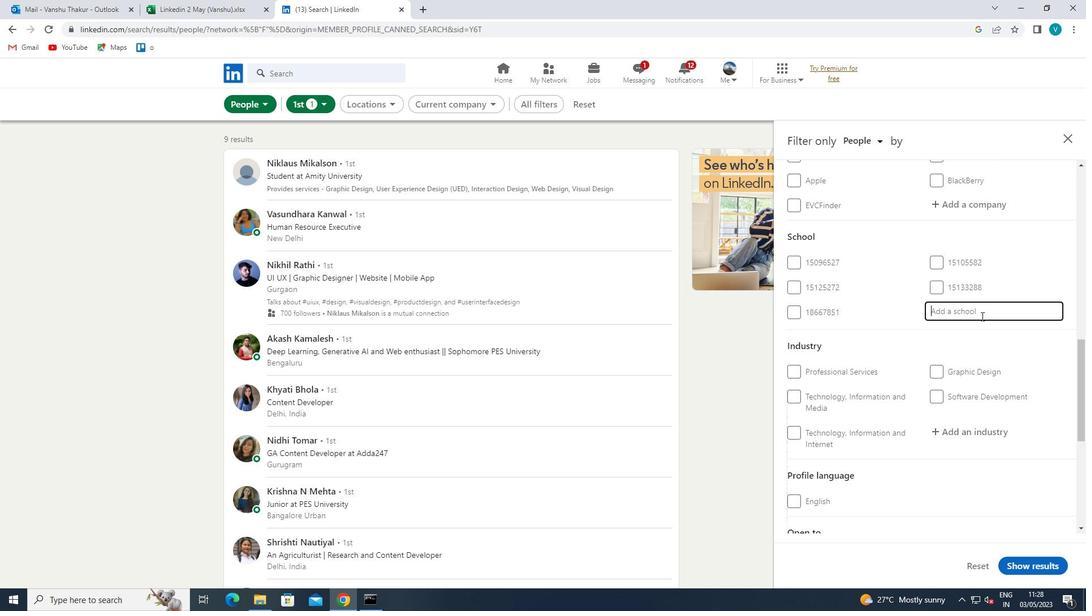 
Action: Key pressed <Key.shift>
Screenshot: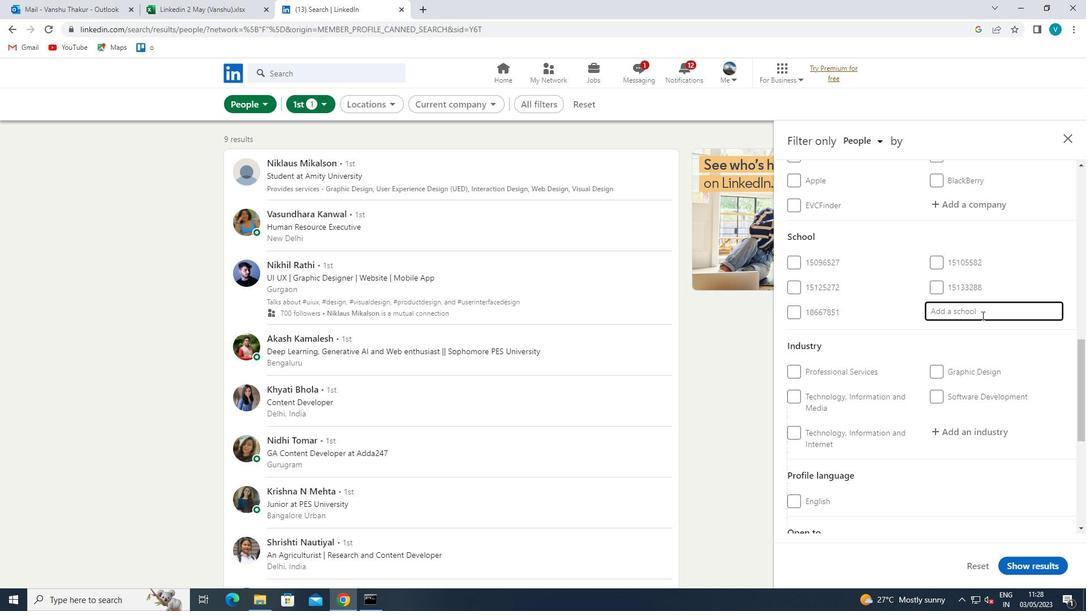 
Action: Mouse moved to (921, 299)
Screenshot: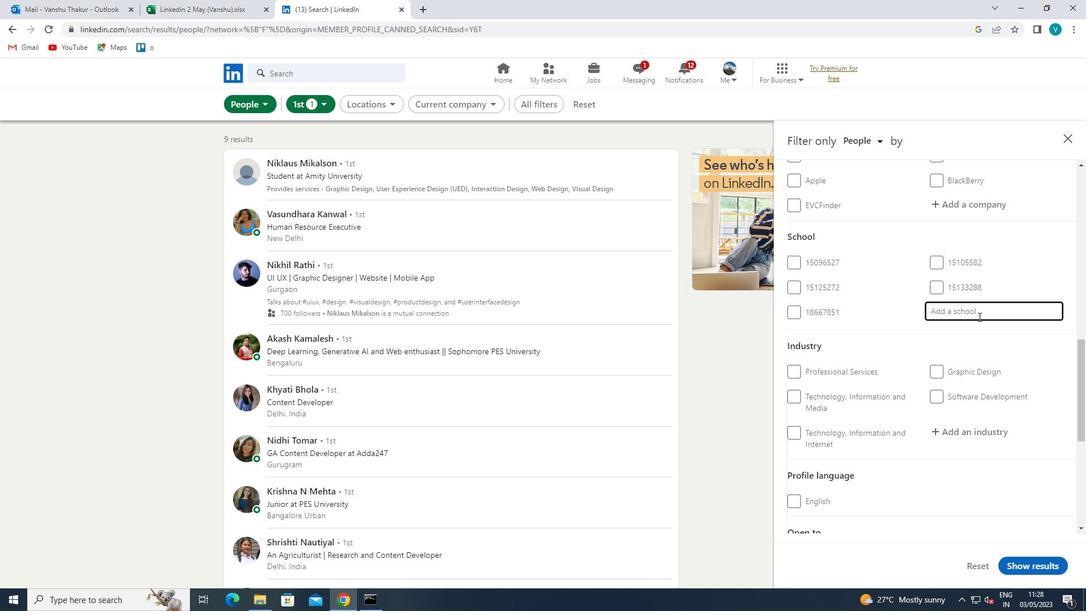 
Action: Key pressed <Key.shift><Key.shift><Key.shift><Key.shift><Key.shift><Key.shift><Key.shift>IEC<Key.space>
Screenshot: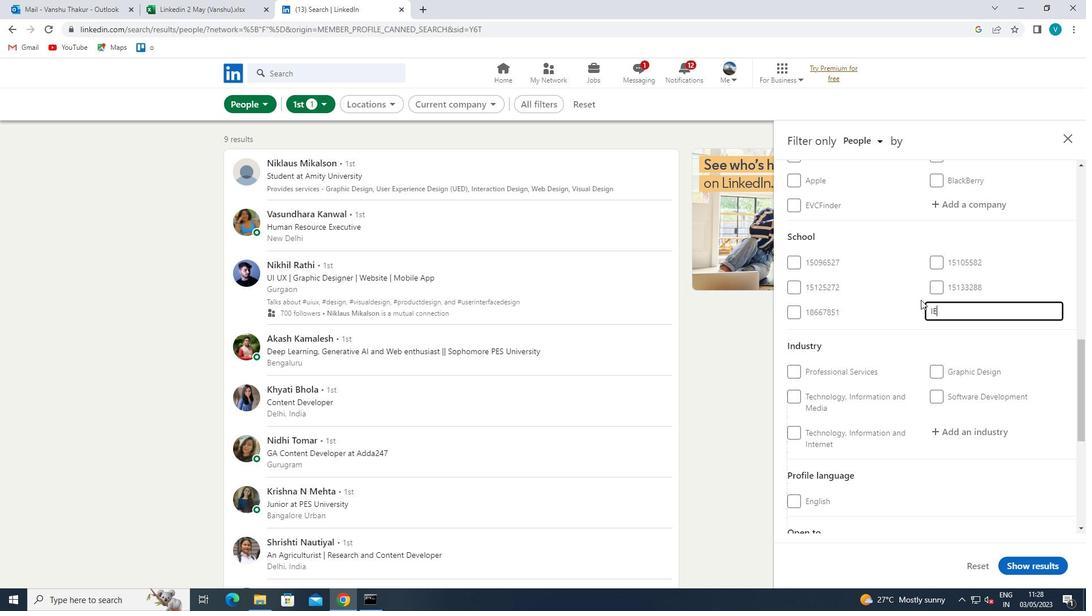
Action: Mouse moved to (921, 299)
Screenshot: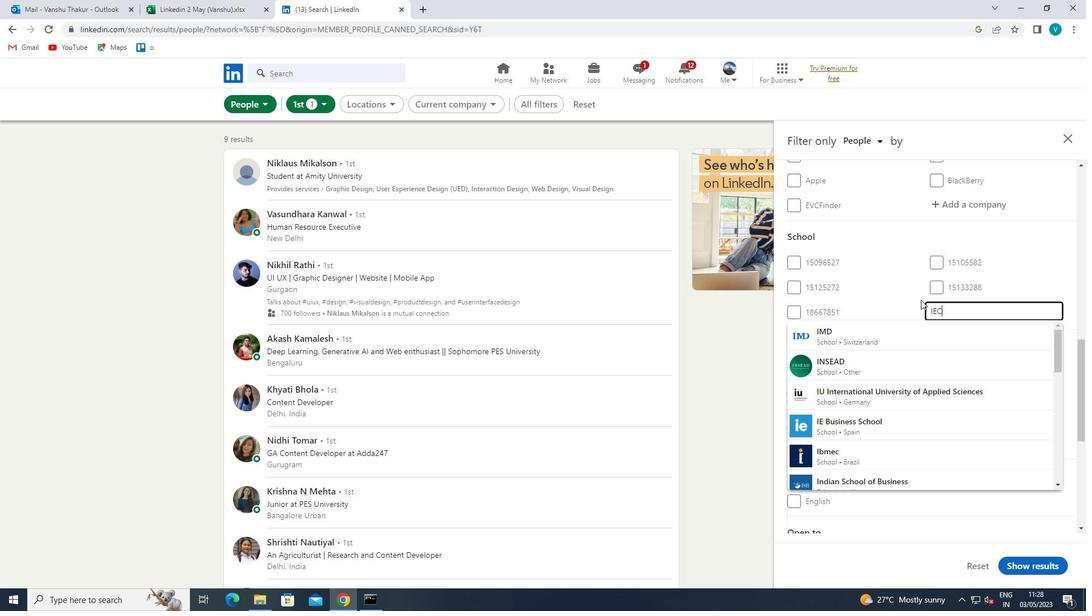
Action: Key pressed <Key.shift><Key.shift><Key.shift><Key.shift><Key.shift>UN
Screenshot: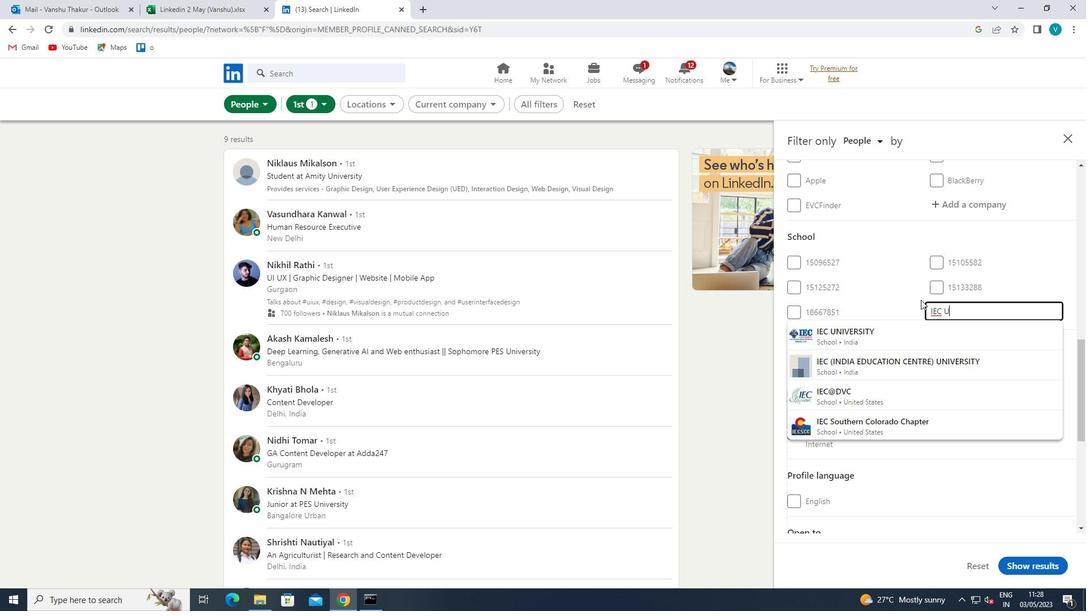 
Action: Mouse moved to (928, 326)
Screenshot: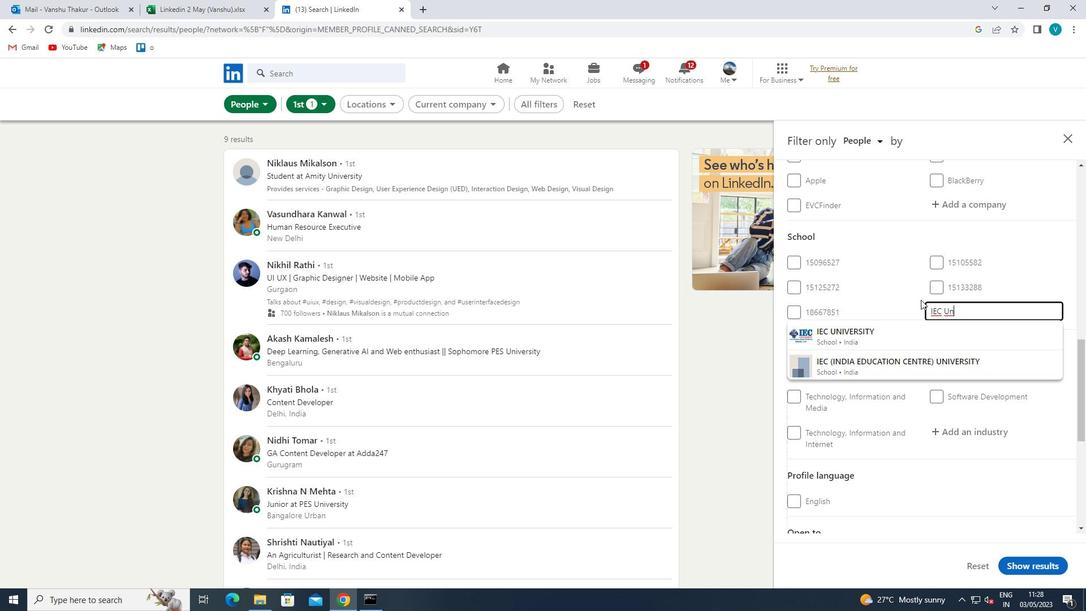 
Action: Mouse pressed left at (928, 326)
Screenshot: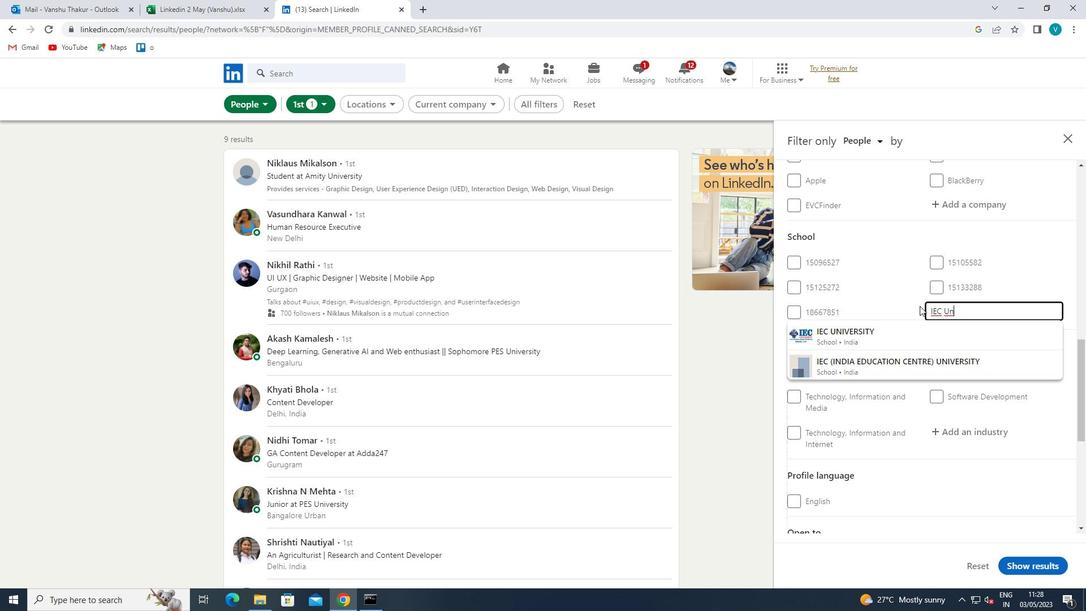 
Action: Mouse moved to (929, 326)
Screenshot: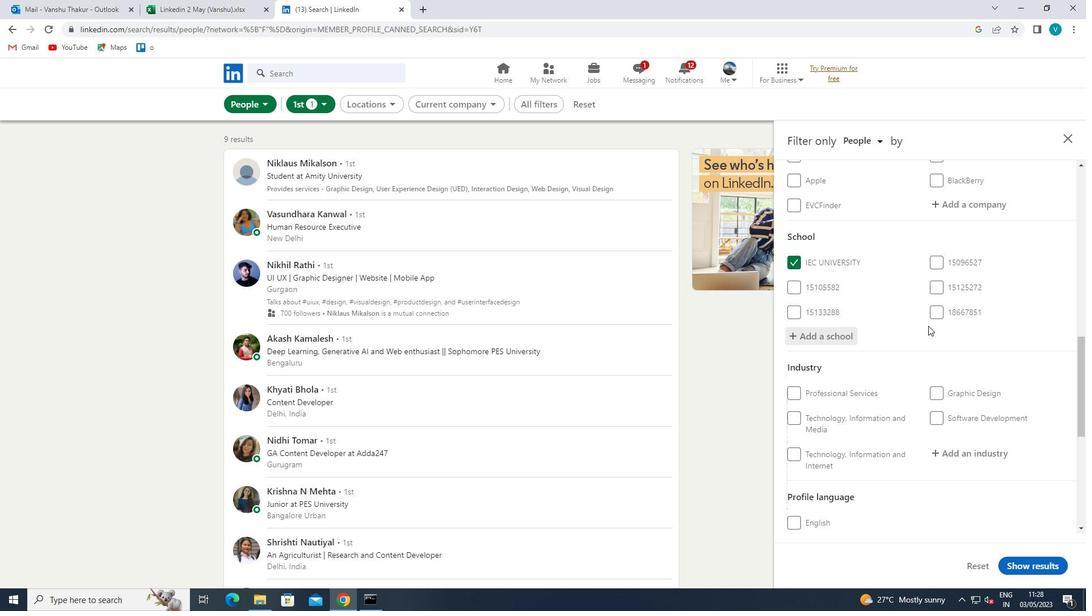 
Action: Mouse scrolled (929, 326) with delta (0, 0)
Screenshot: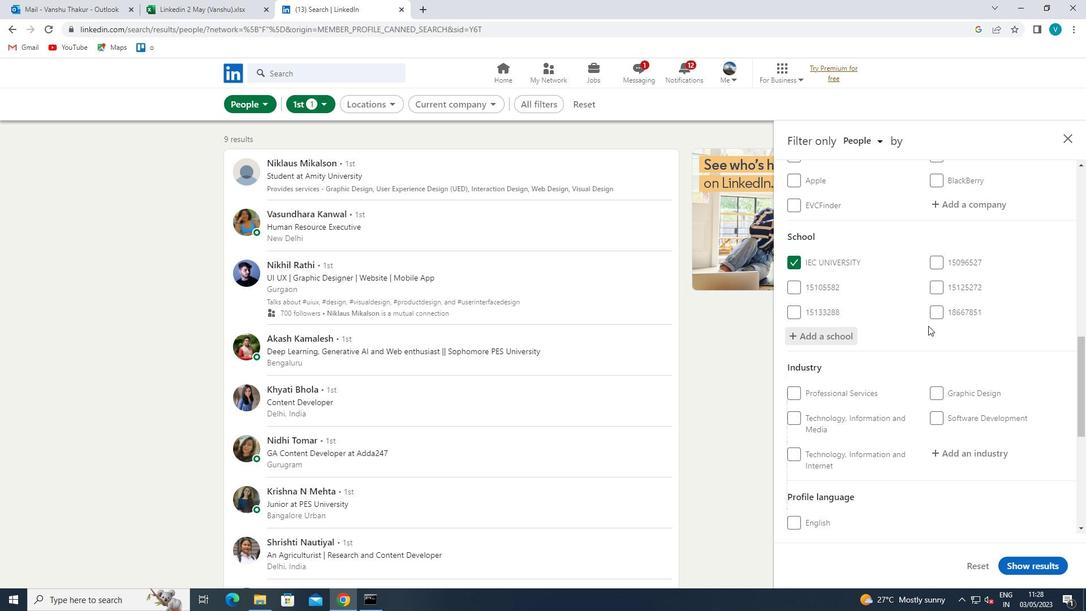 
Action: Mouse moved to (929, 327)
Screenshot: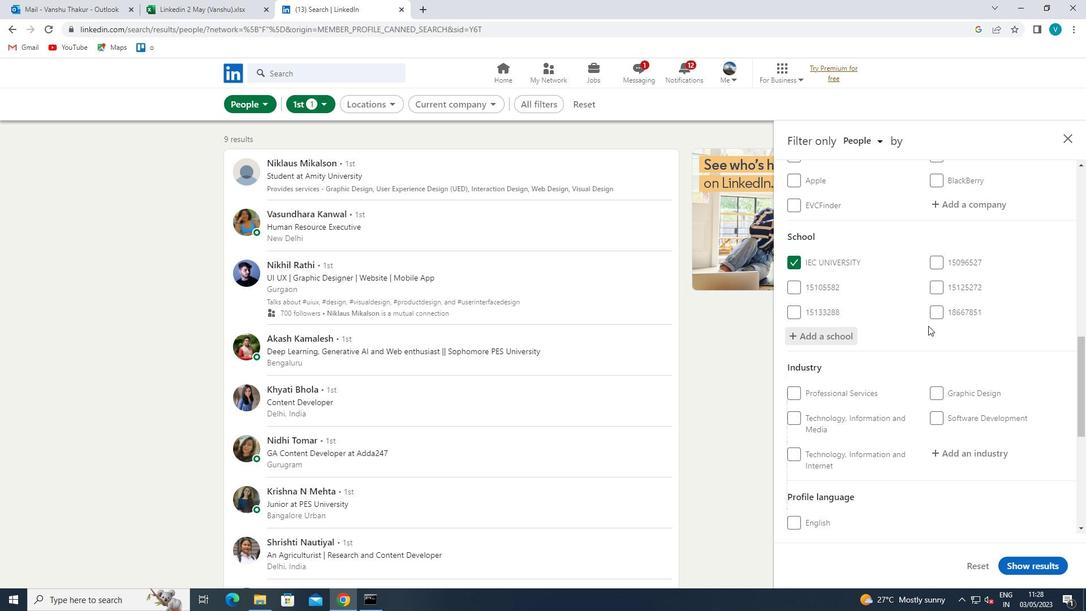 
Action: Mouse scrolled (929, 326) with delta (0, 0)
Screenshot: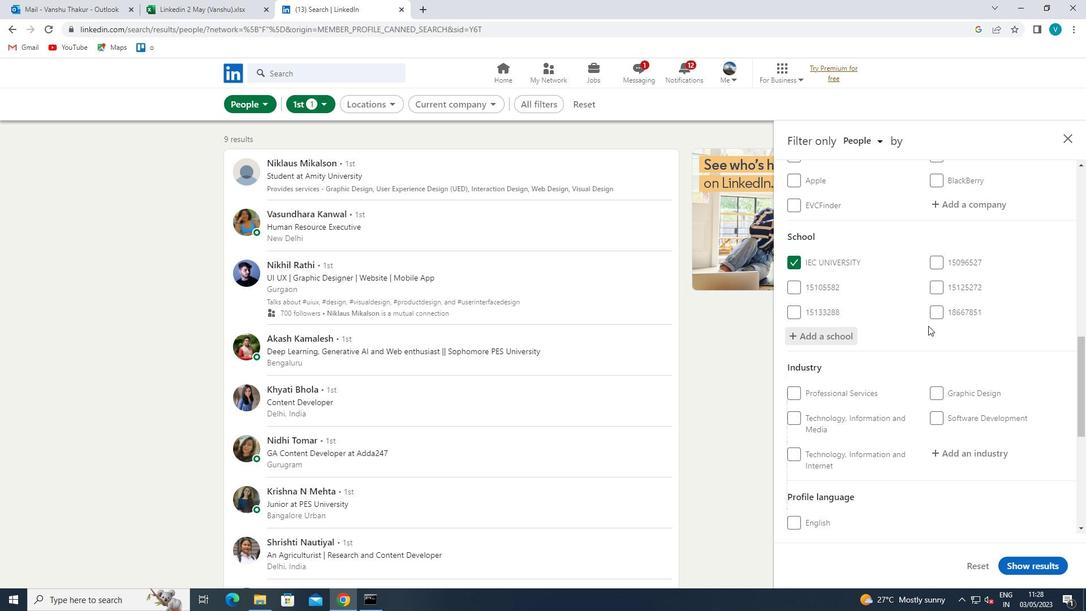 
Action: Mouse moved to (928, 328)
Screenshot: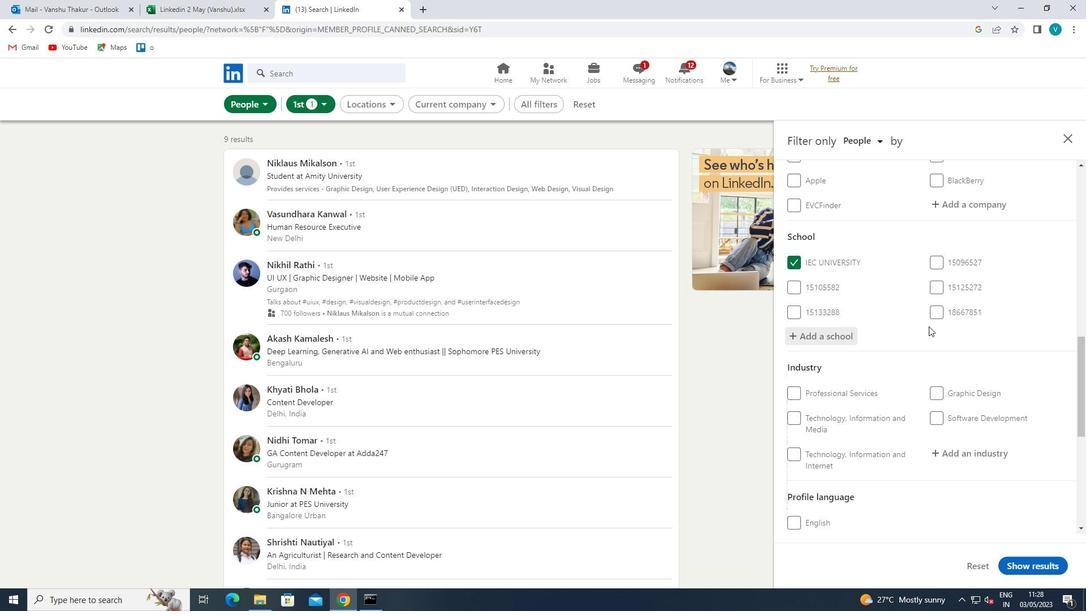 
Action: Mouse scrolled (928, 327) with delta (0, 0)
Screenshot: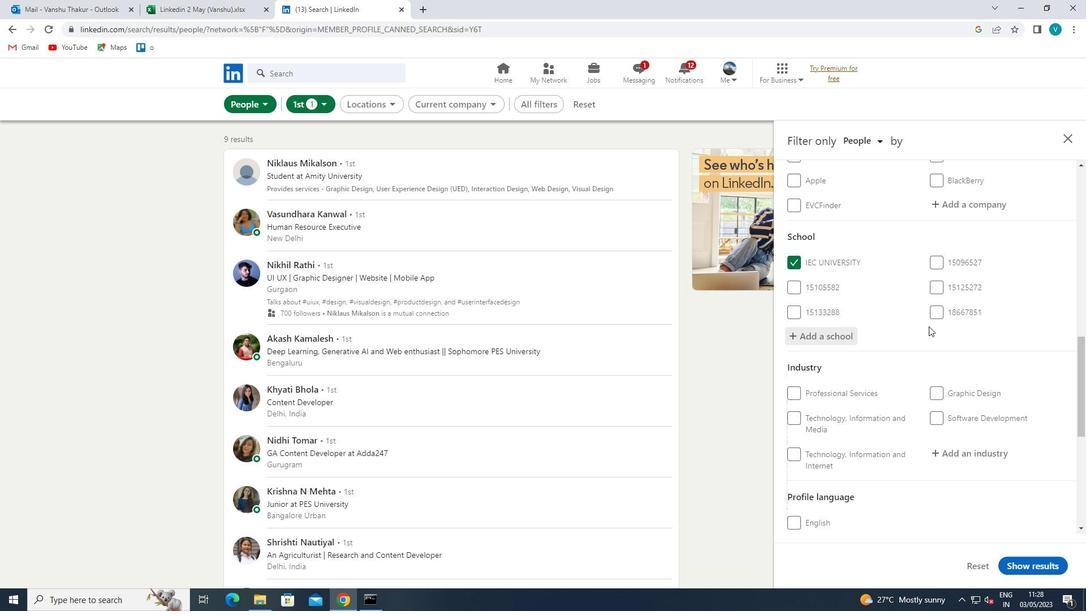 
Action: Mouse moved to (971, 283)
Screenshot: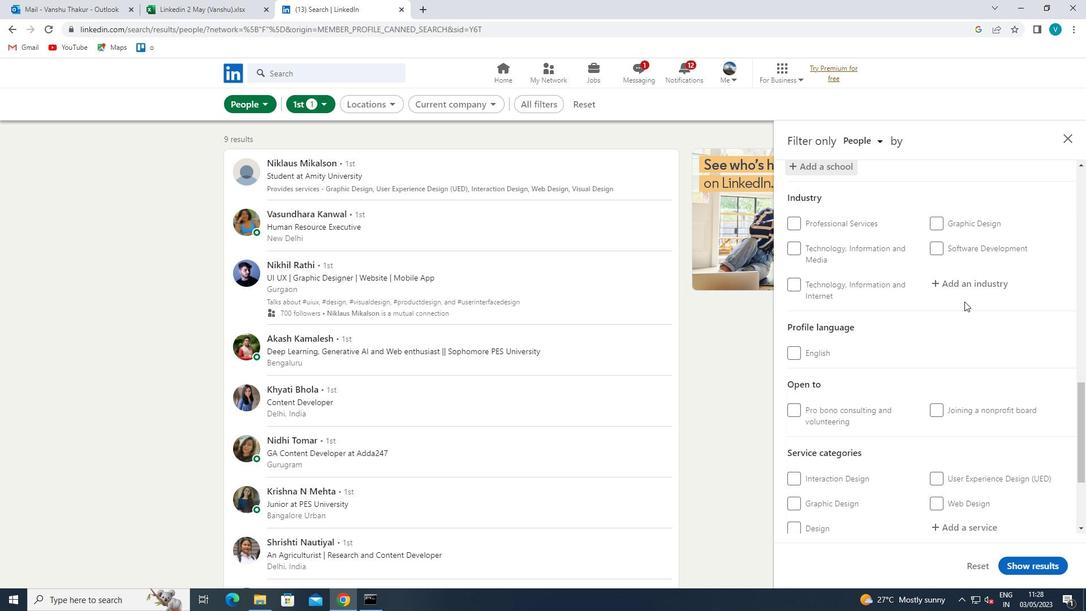 
Action: Mouse pressed left at (971, 283)
Screenshot: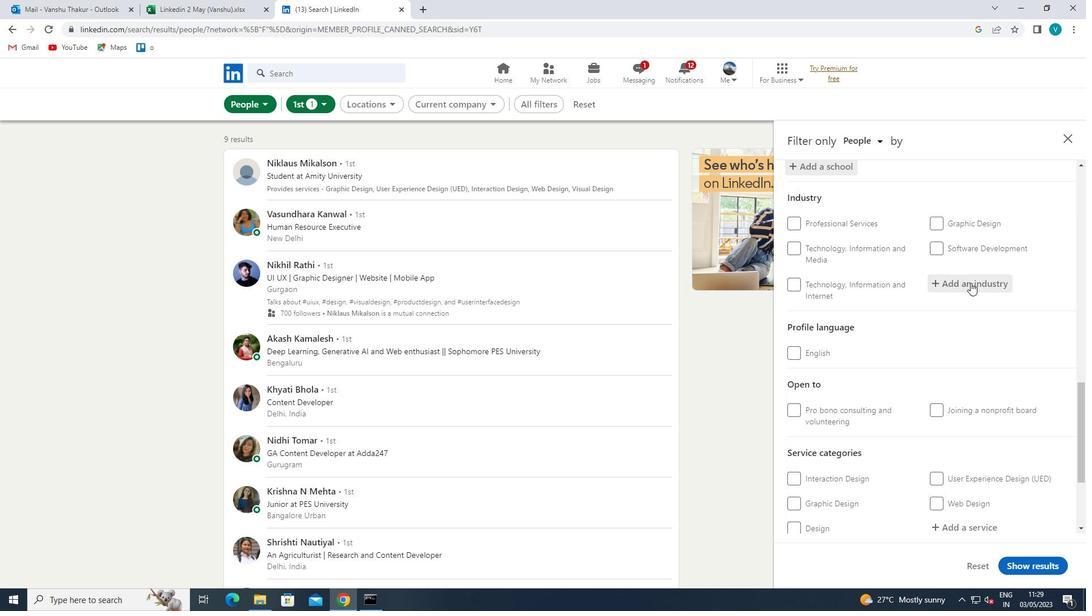 
Action: Key pressed <Key.shift>AUTOMATION
Screenshot: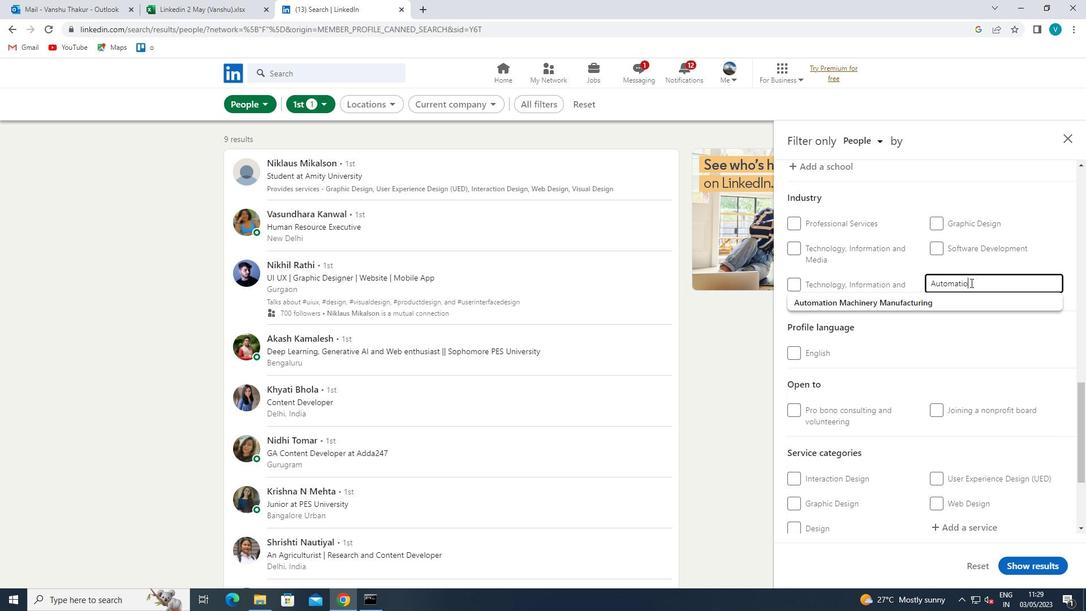 
Action: Mouse moved to (959, 304)
Screenshot: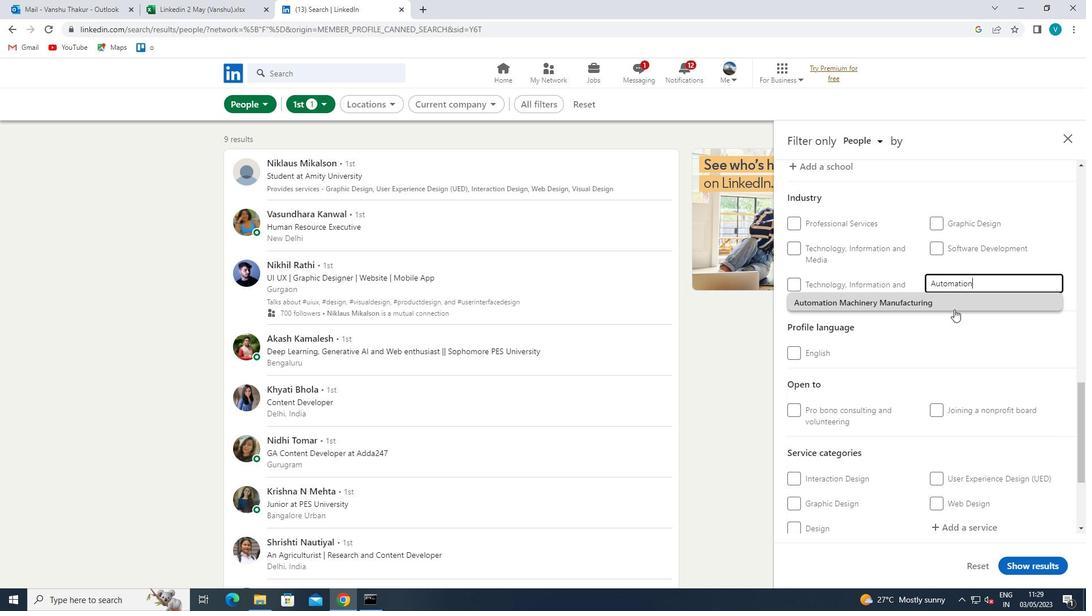
Action: Mouse pressed left at (959, 304)
Screenshot: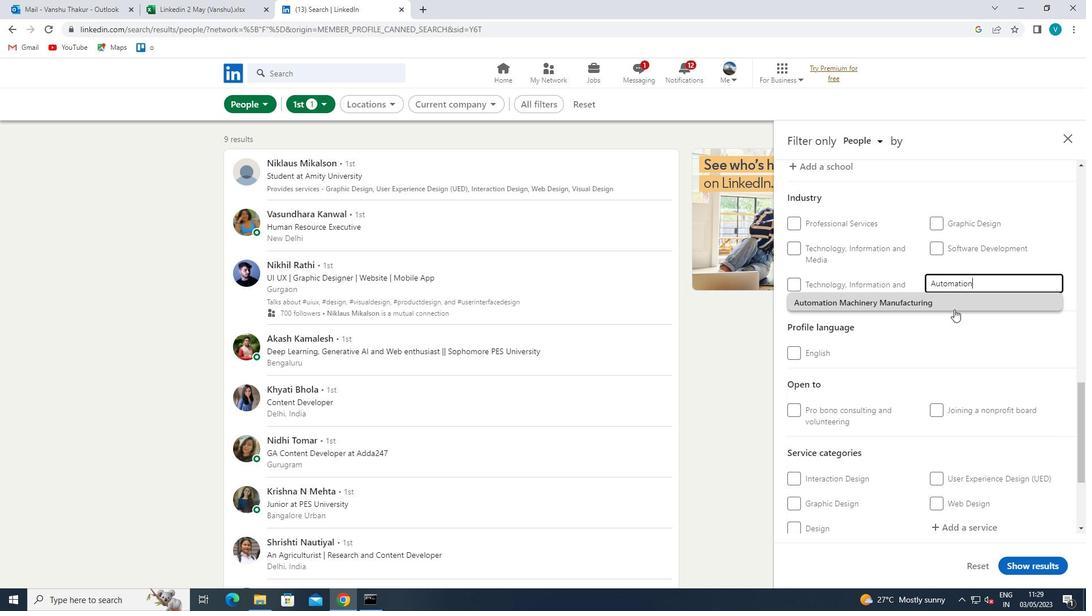 
Action: Mouse moved to (959, 304)
Screenshot: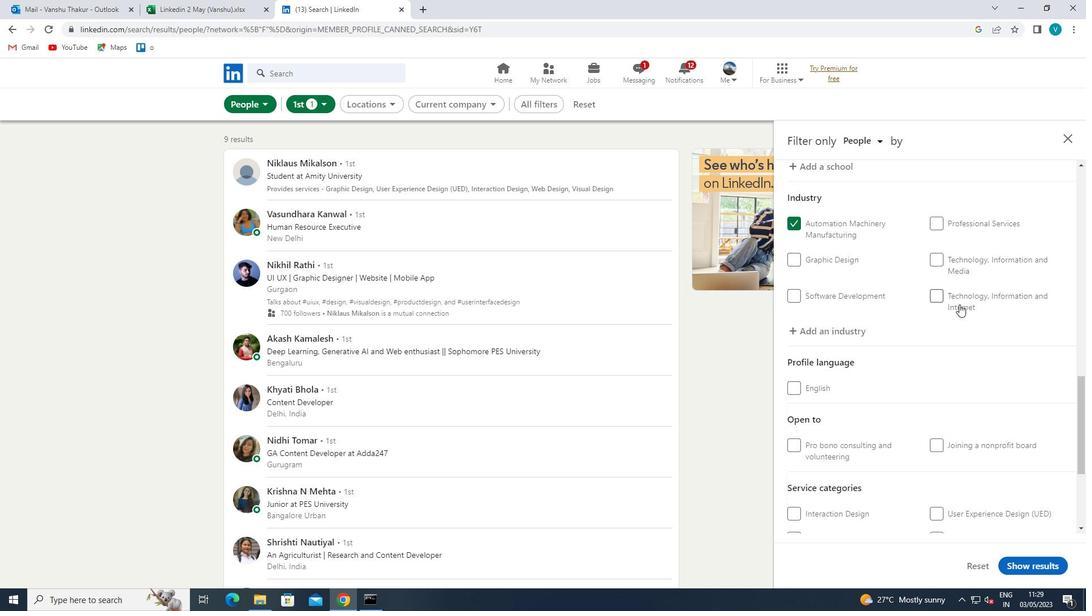 
Action: Mouse scrolled (959, 303) with delta (0, 0)
Screenshot: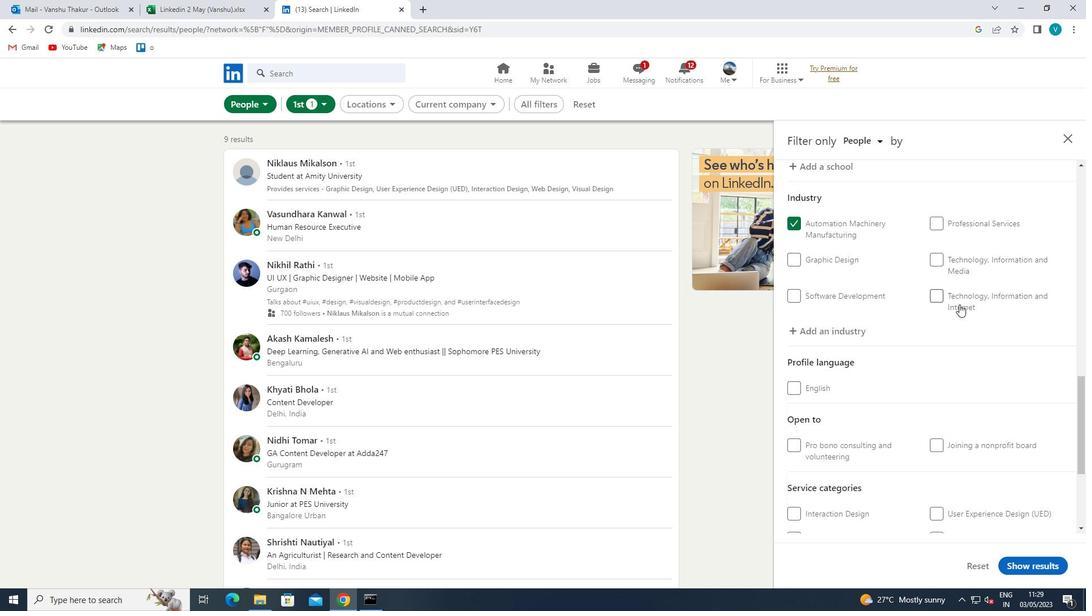 
Action: Mouse moved to (956, 305)
Screenshot: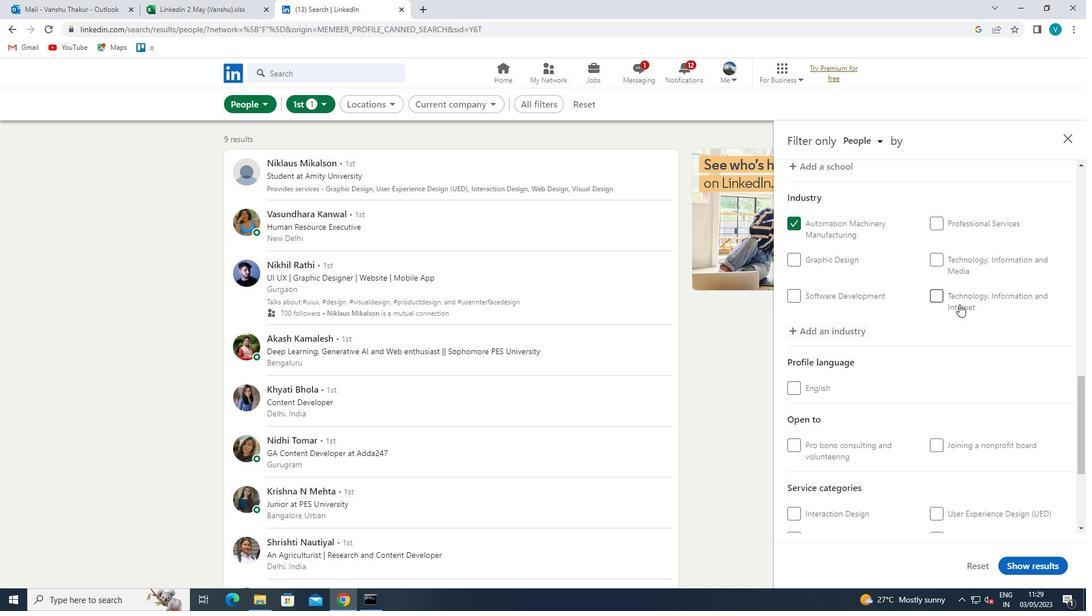 
Action: Mouse scrolled (956, 304) with delta (0, 0)
Screenshot: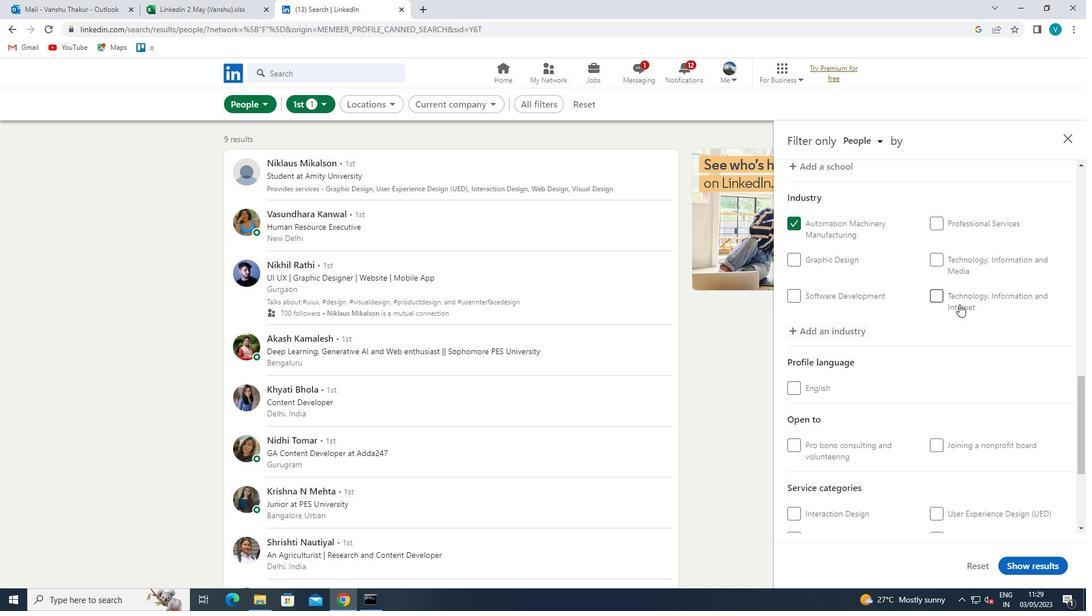 
Action: Mouse moved to (961, 331)
Screenshot: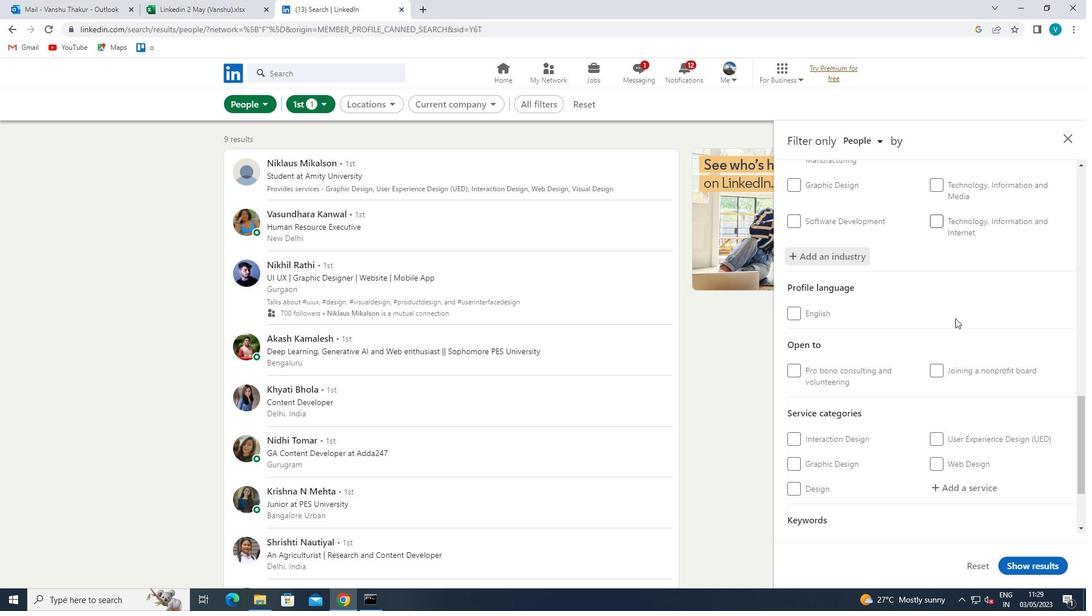 
Action: Mouse scrolled (961, 331) with delta (0, 0)
Screenshot: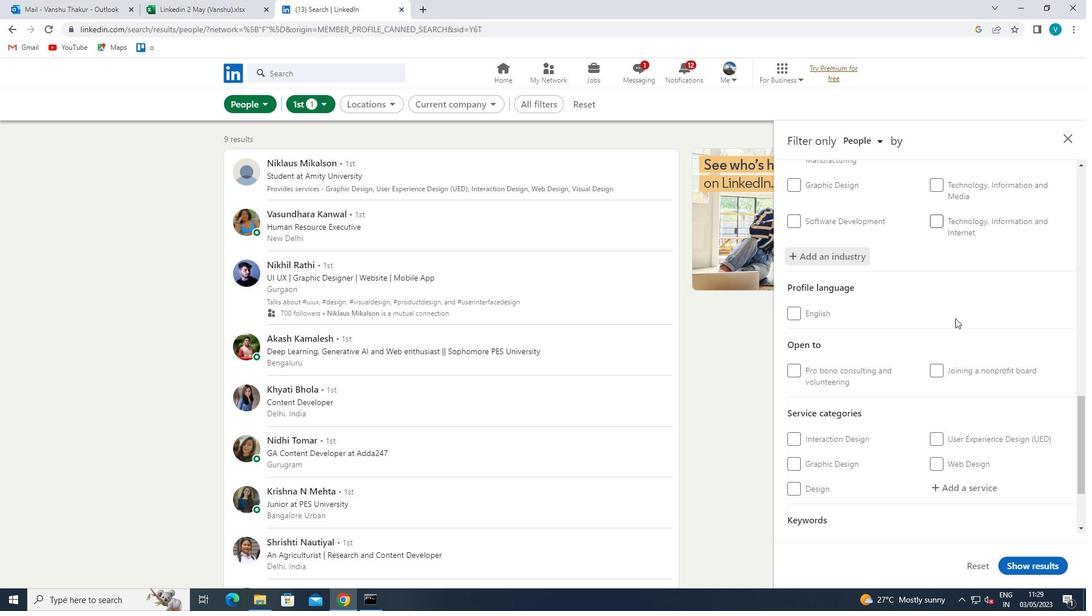 
Action: Mouse moved to (971, 397)
Screenshot: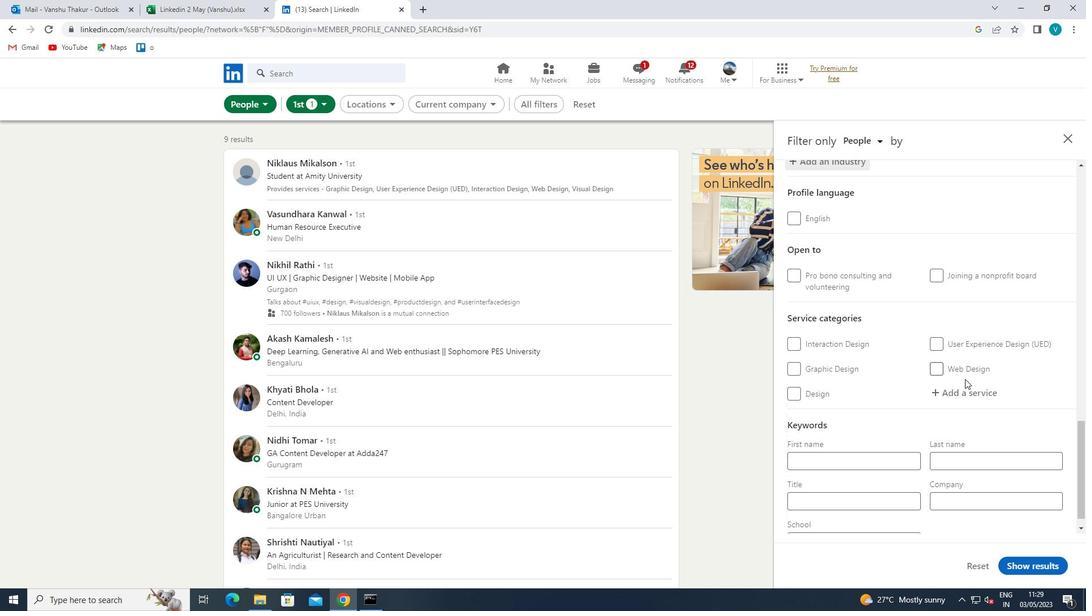 
Action: Mouse pressed left at (971, 397)
Screenshot: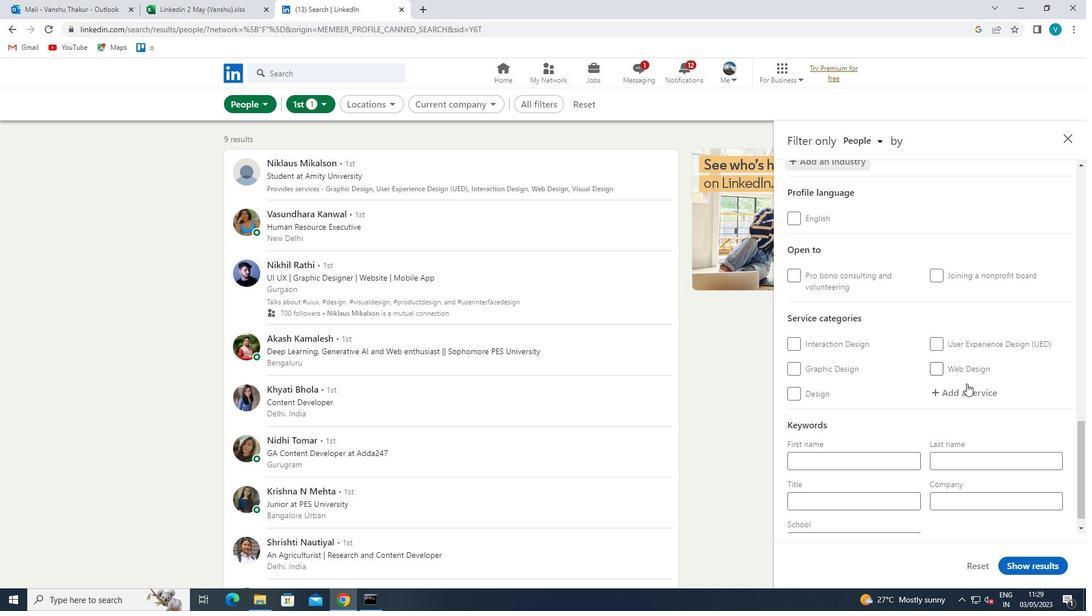 
Action: Mouse moved to (973, 398)
Screenshot: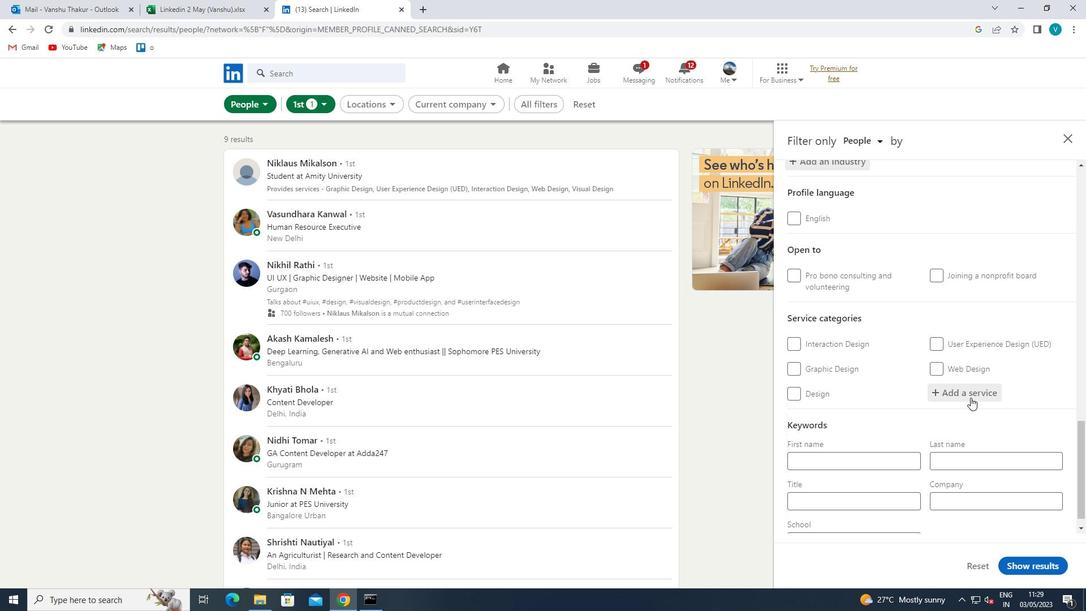 
Action: Key pressed <Key.shift>RES
Screenshot: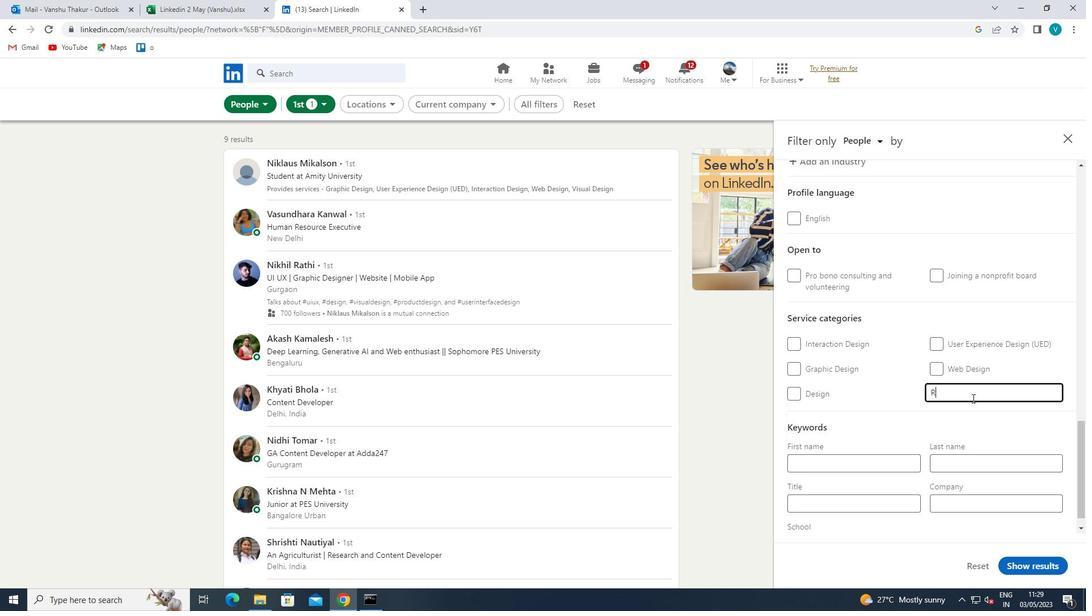 
Action: Mouse moved to (1020, 418)
Screenshot: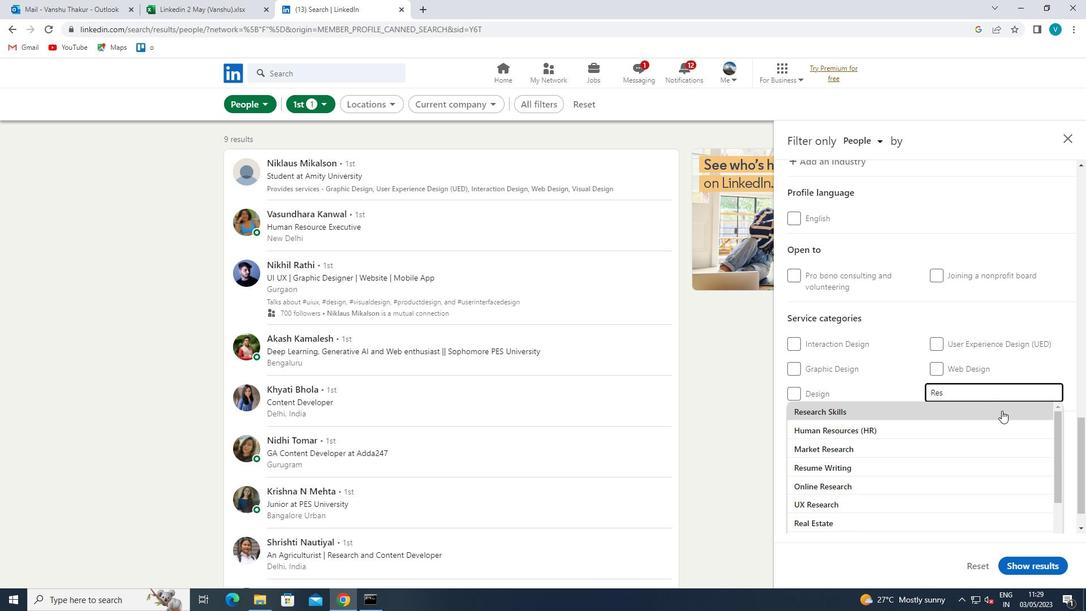 
Action: Key pressed EARCH
Screenshot: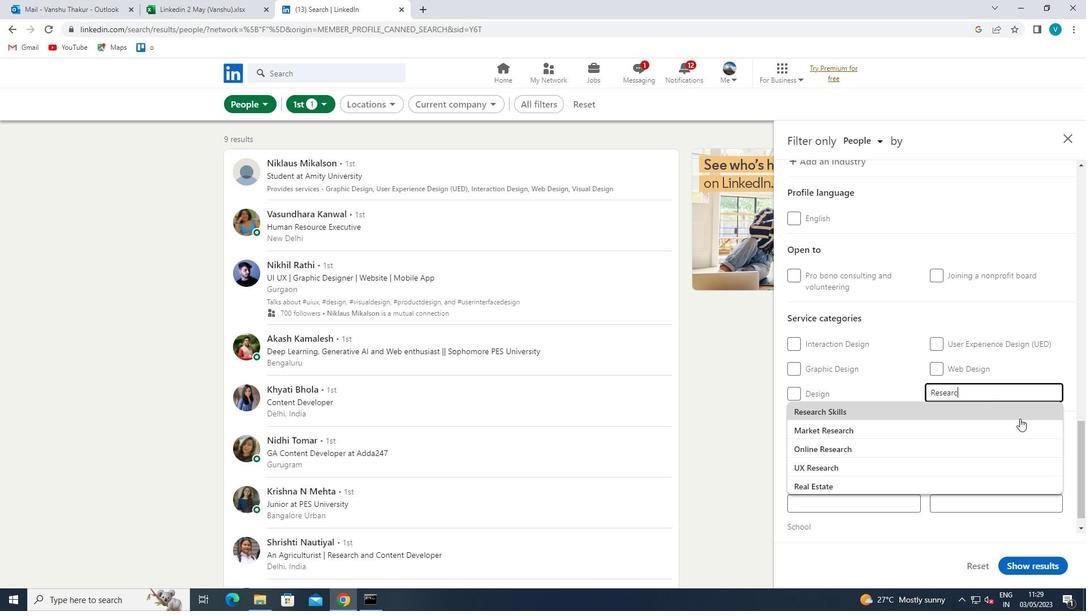 
Action: Mouse moved to (893, 383)
Screenshot: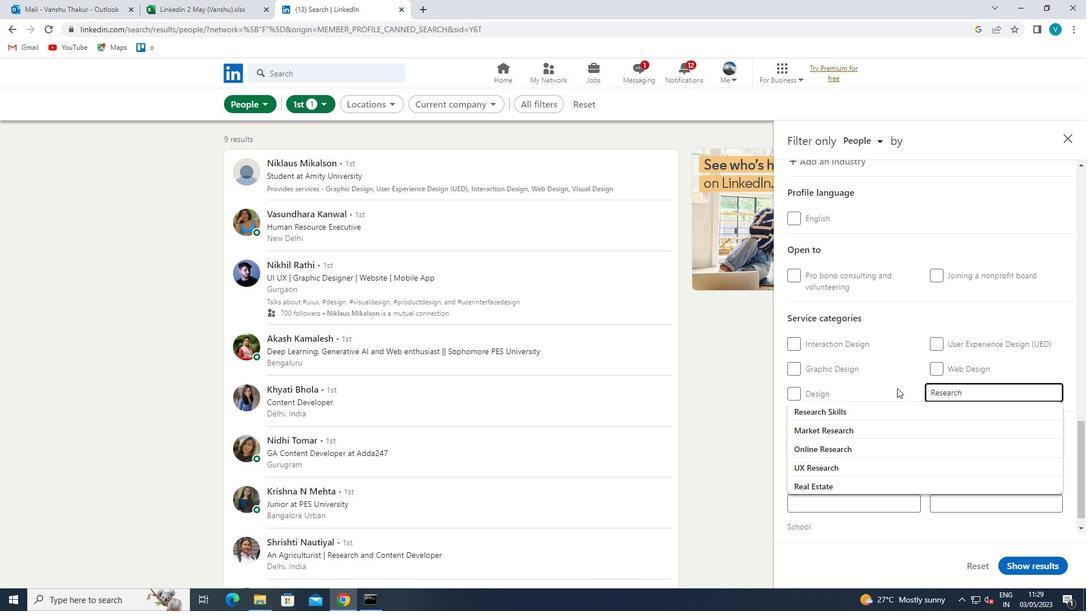 
Action: Mouse pressed left at (893, 383)
Screenshot: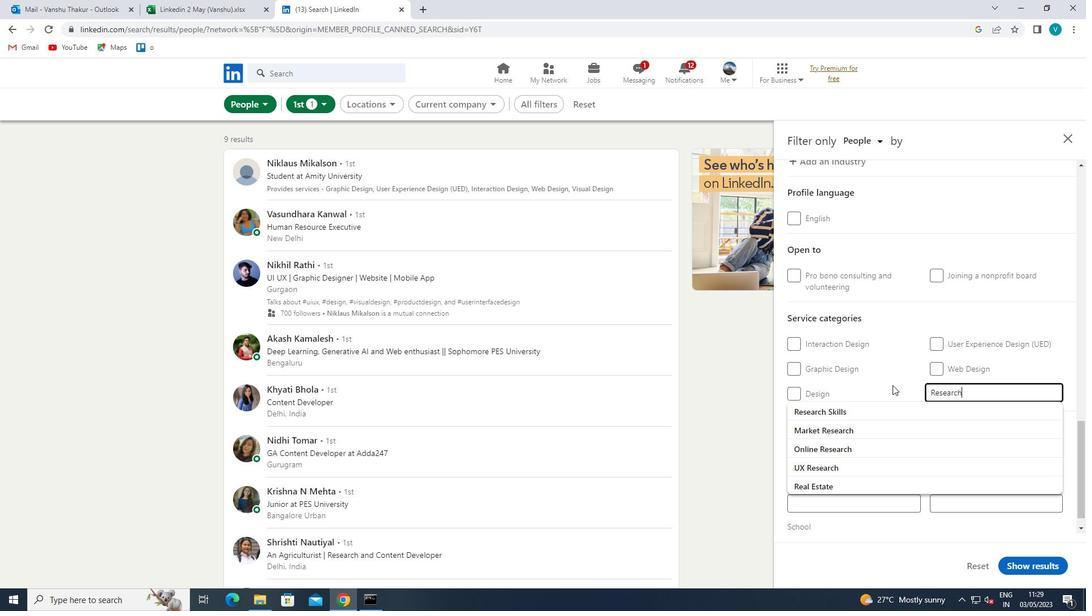 
Action: Mouse moved to (902, 384)
Screenshot: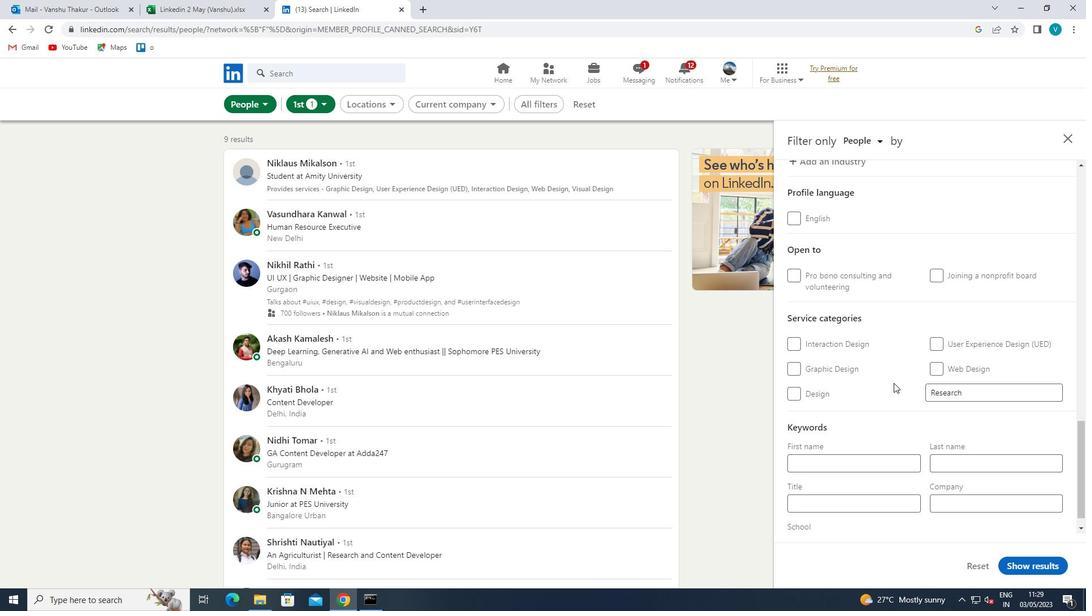 
Action: Mouse scrolled (902, 384) with delta (0, 0)
Screenshot: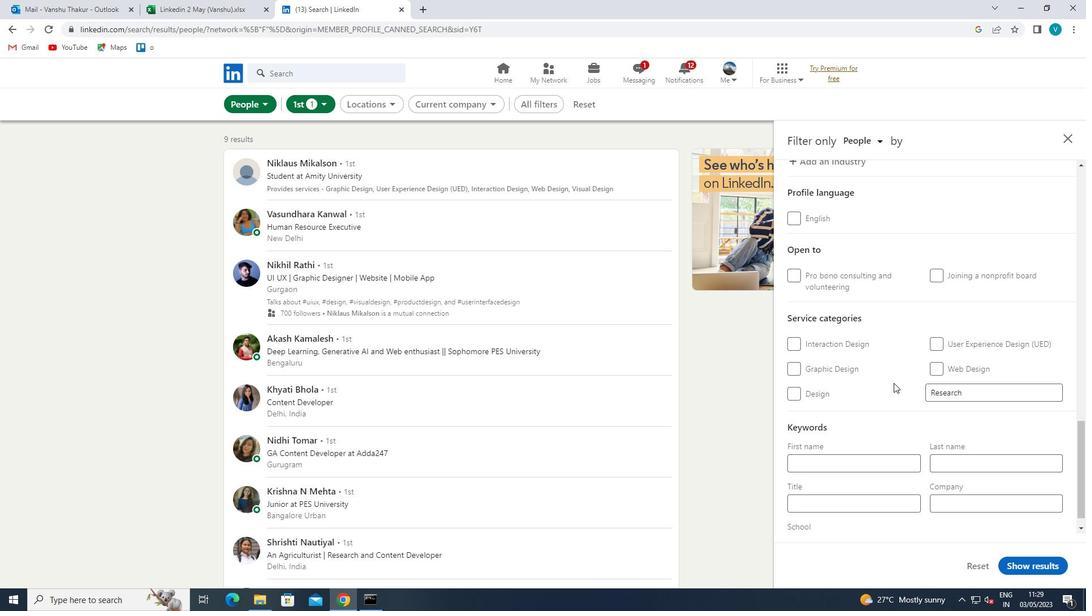 
Action: Mouse moved to (903, 388)
Screenshot: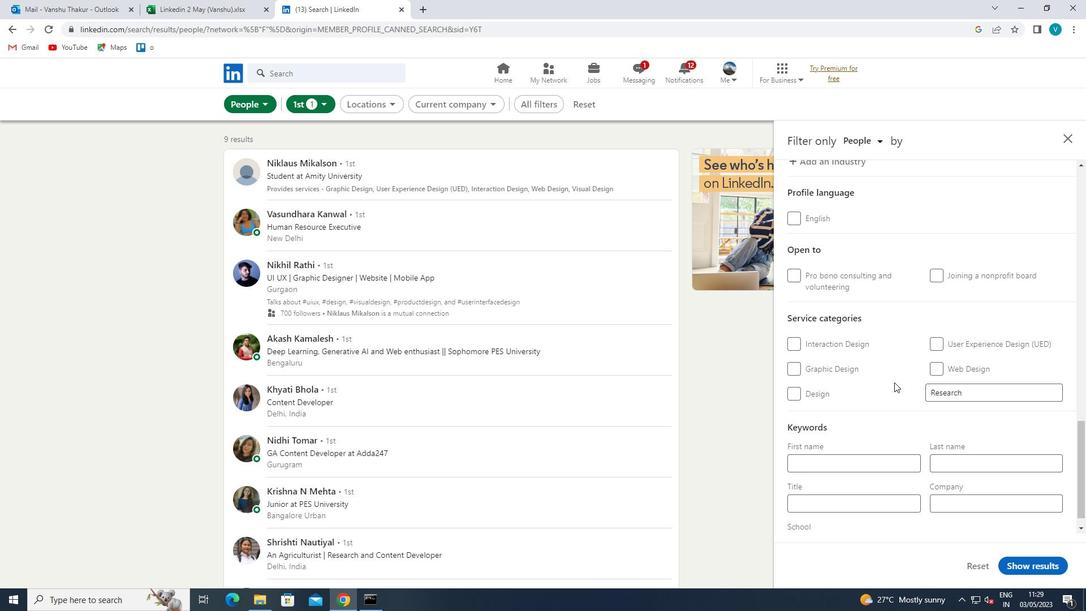
Action: Mouse scrolled (903, 387) with delta (0, 0)
Screenshot: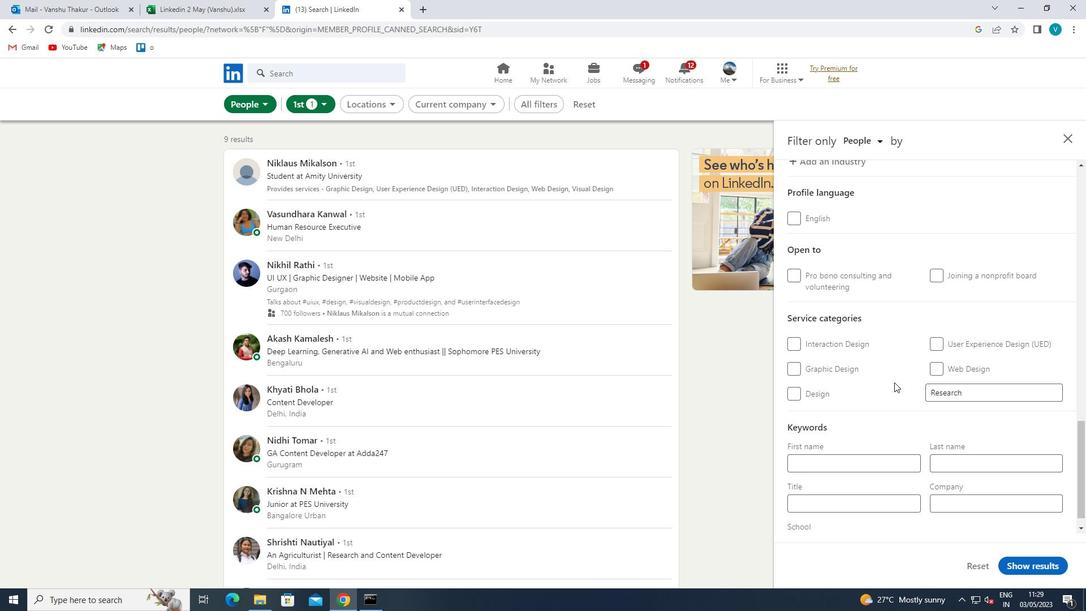 
Action: Mouse moved to (903, 389)
Screenshot: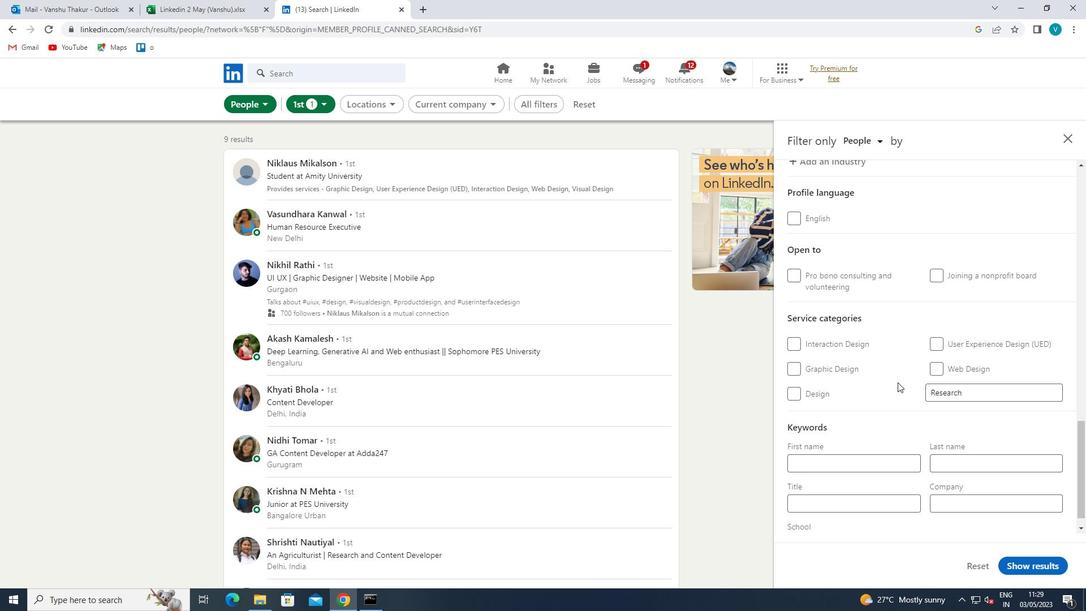 
Action: Mouse scrolled (903, 388) with delta (0, 0)
Screenshot: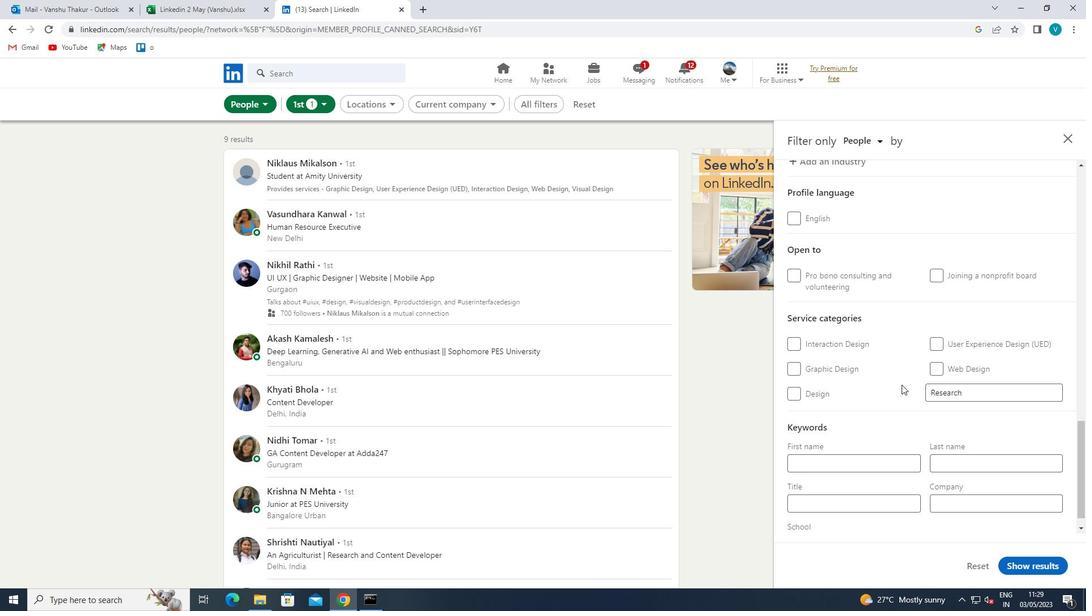 
Action: Mouse moved to (904, 395)
Screenshot: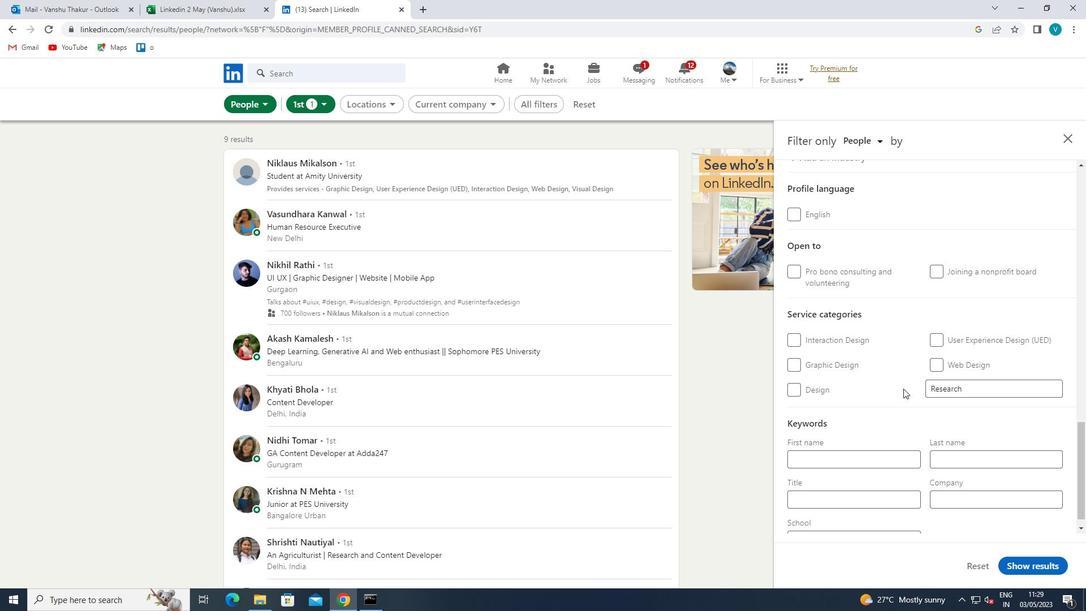 
Action: Mouse scrolled (904, 395) with delta (0, 0)
Screenshot: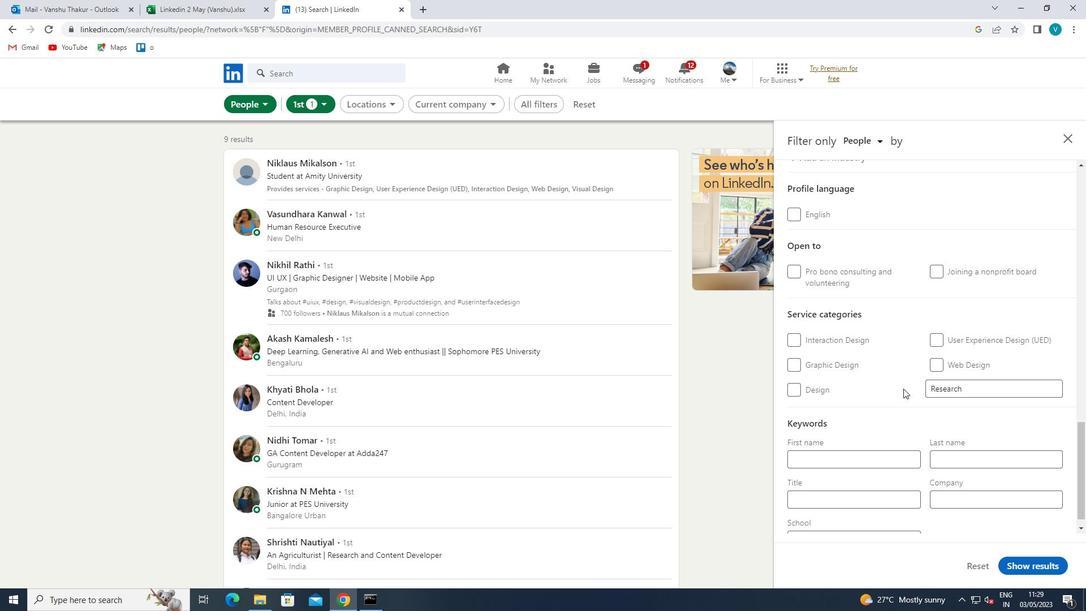 
Action: Mouse moved to (881, 481)
Screenshot: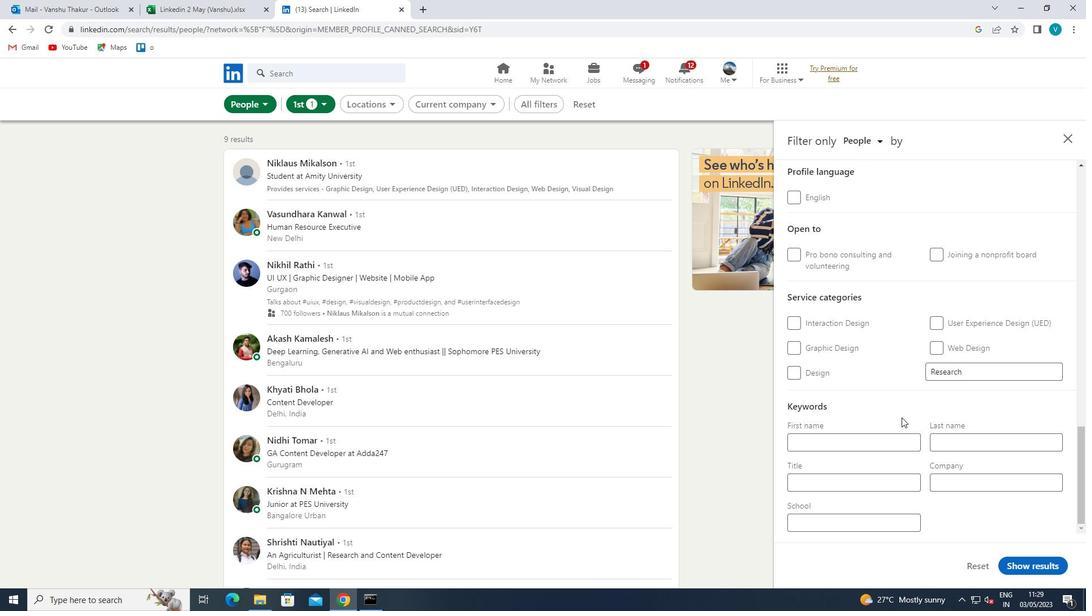 
Action: Mouse pressed left at (881, 481)
Screenshot: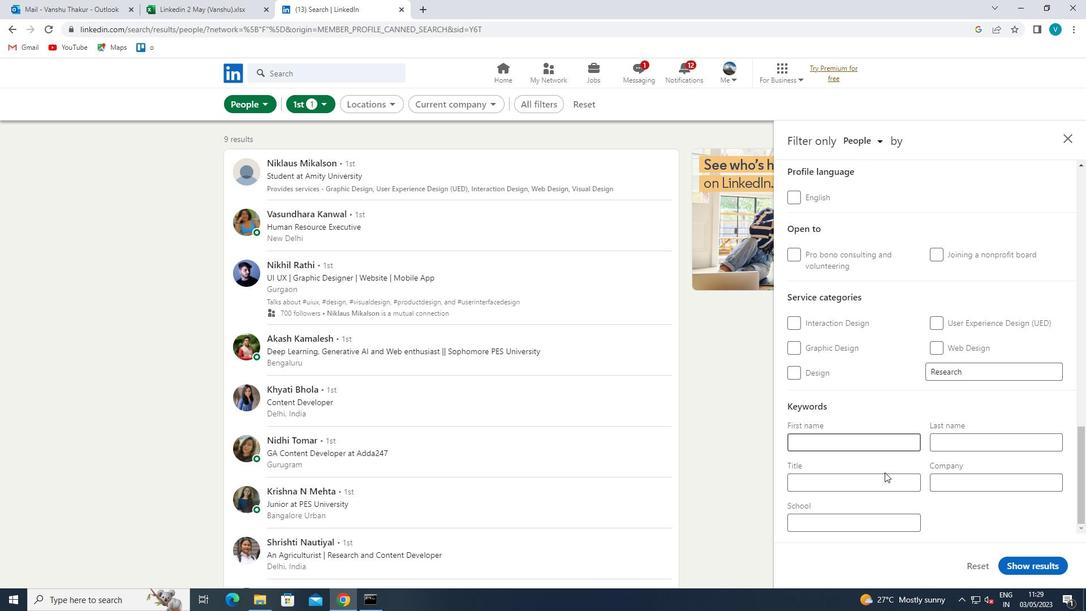 
Action: Mouse moved to (881, 482)
Screenshot: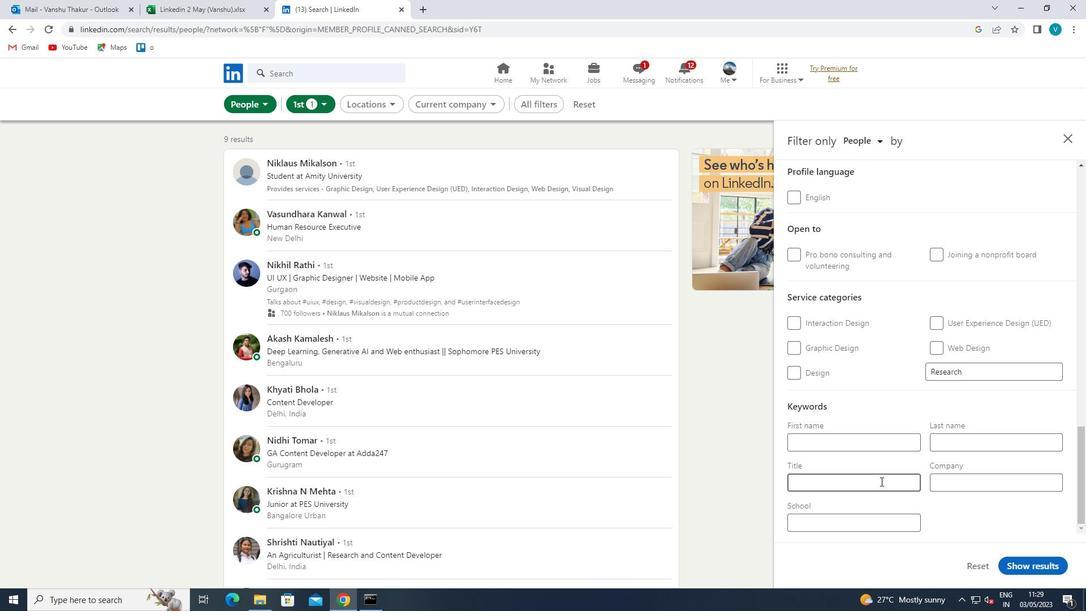 
Action: Key pressed <Key.shift>OFFICE<Key.space><Key.shift>VOLUNTEER<Key.space>
Screenshot: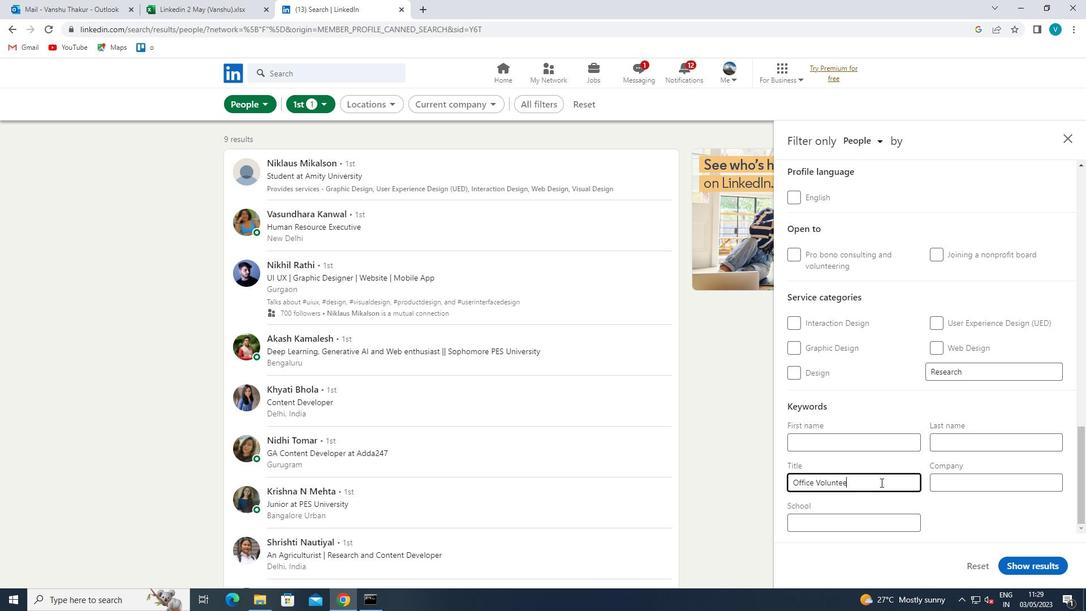 
Action: Mouse moved to (1031, 561)
Screenshot: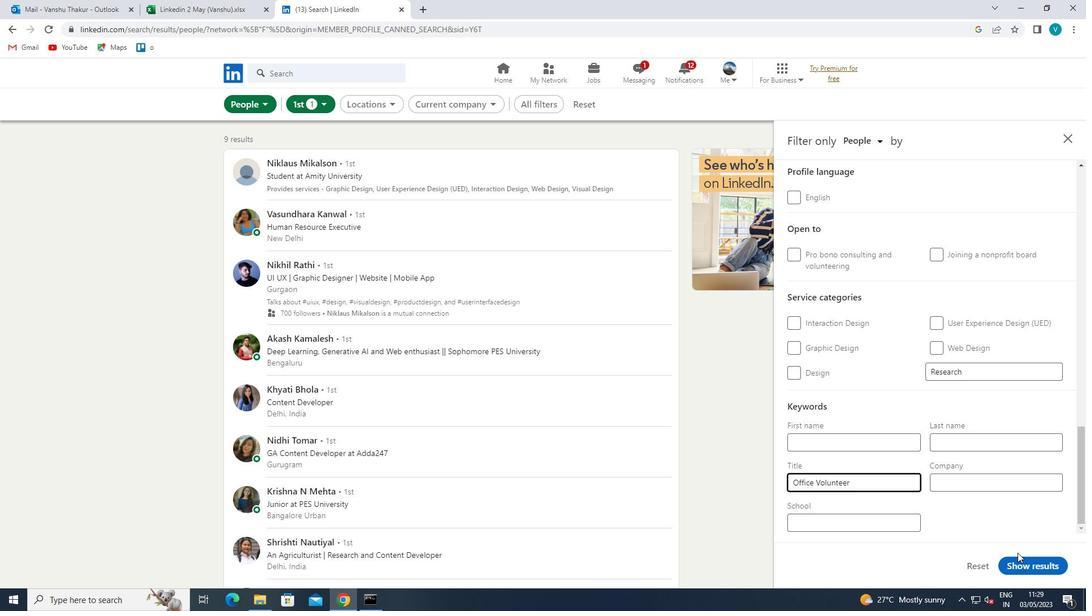 
Action: Mouse pressed left at (1031, 561)
Screenshot: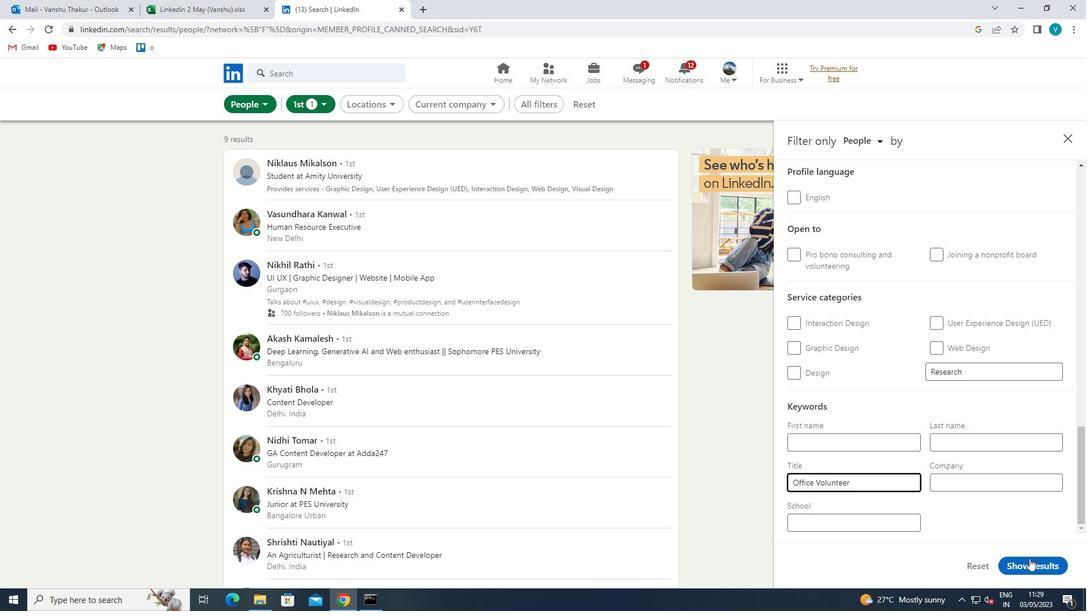 
